Task: Create a due date automation trigger when advanced on, on the monday of the week a card is due add content with a description not starting with resume at 11:00 AM.
Action: Mouse moved to (1032, 481)
Screenshot: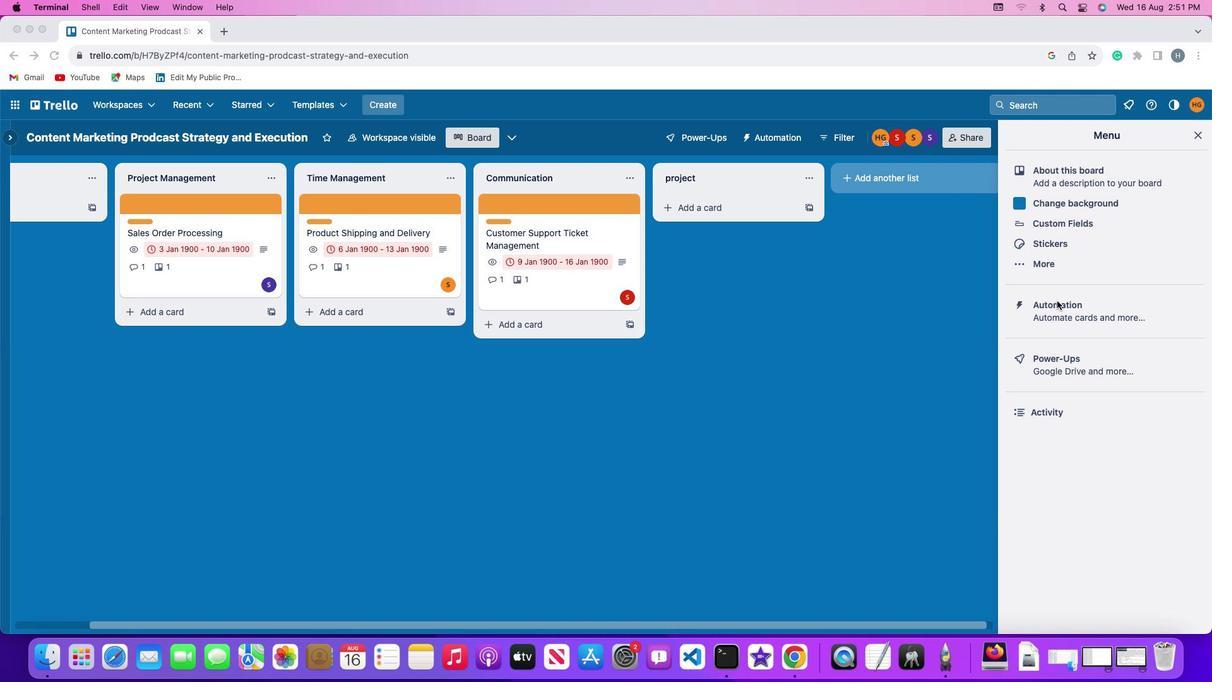 
Action: Mouse pressed left at (1032, 481)
Screenshot: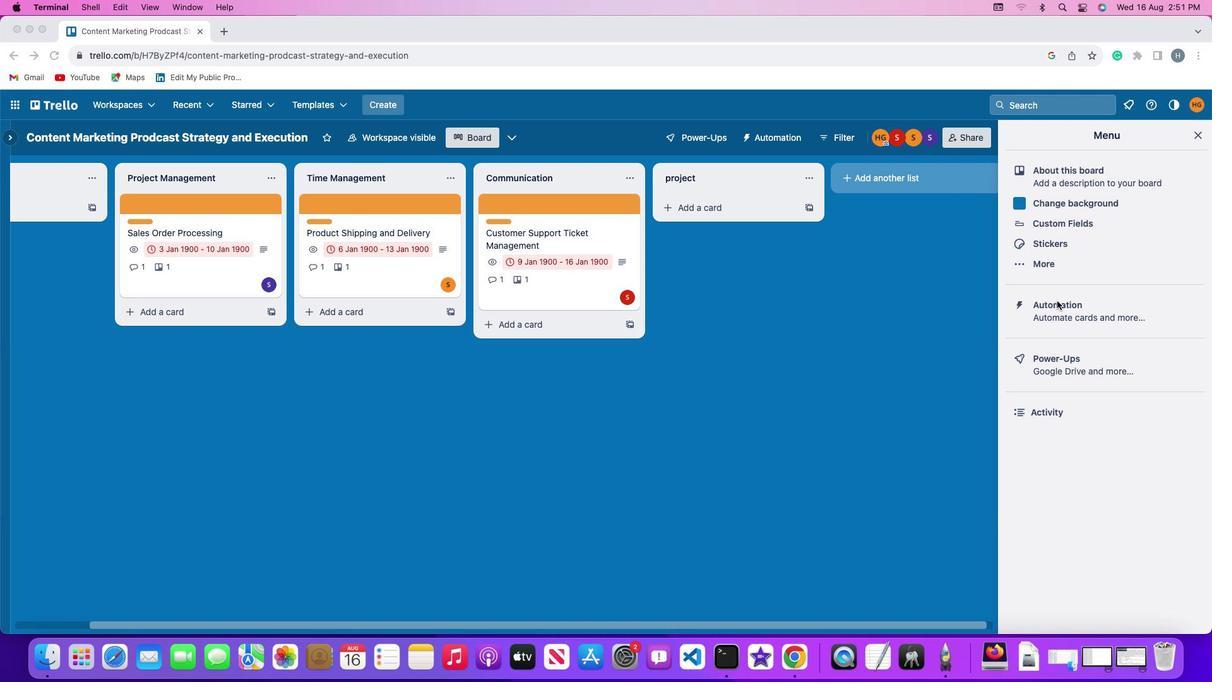 
Action: Mouse pressed left at (1032, 481)
Screenshot: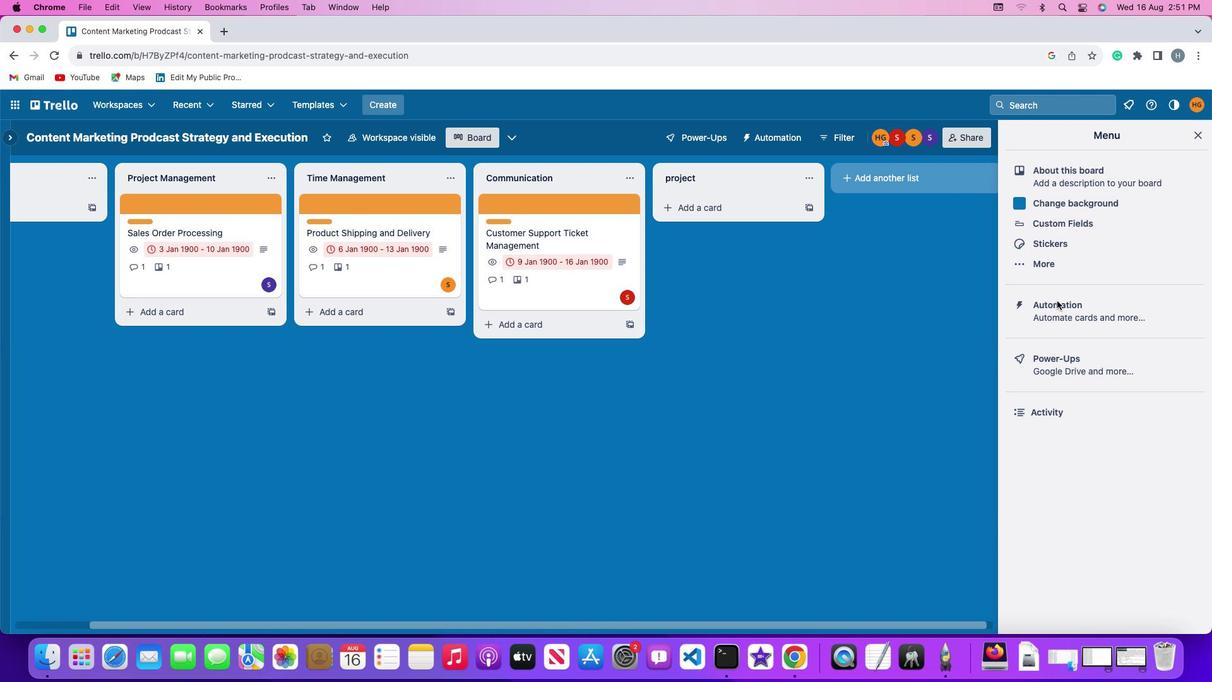 
Action: Mouse moved to (115, 480)
Screenshot: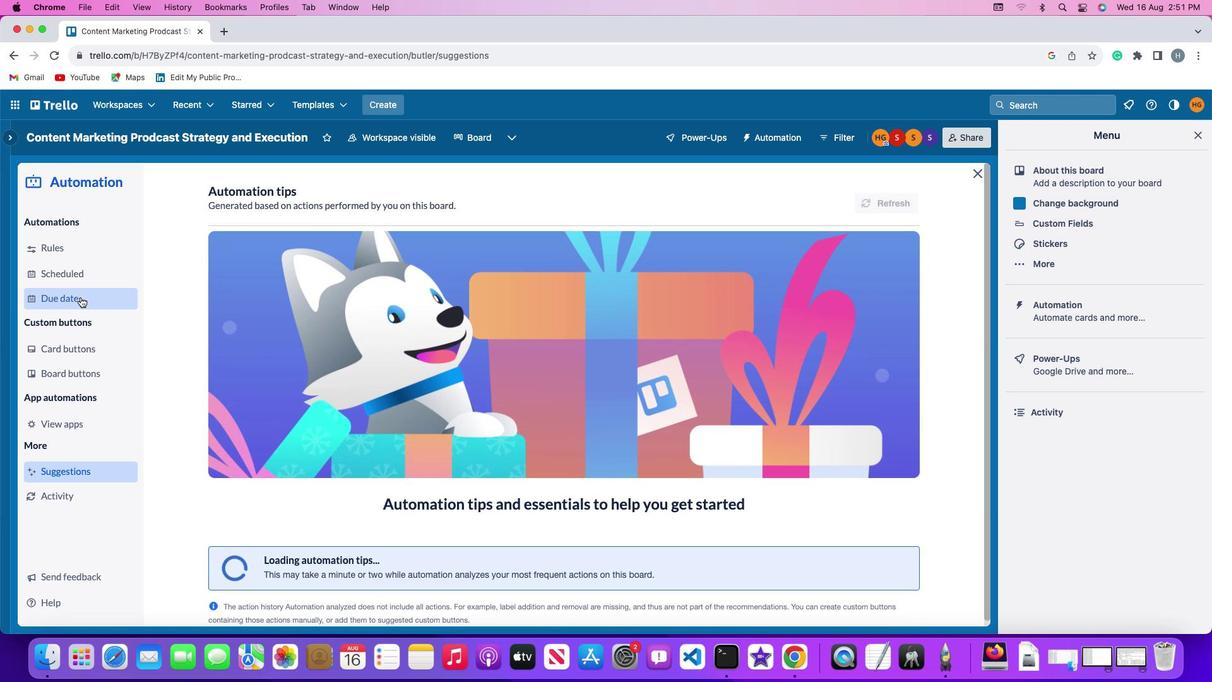 
Action: Mouse pressed left at (115, 480)
Screenshot: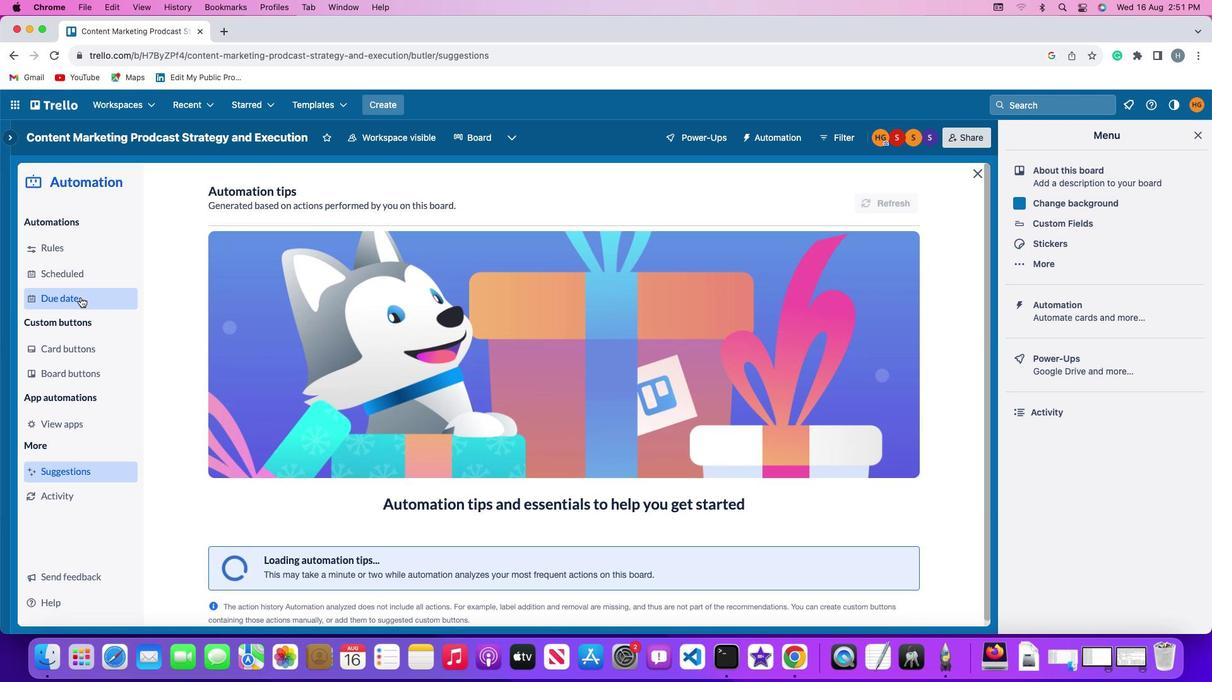 
Action: Mouse moved to (832, 442)
Screenshot: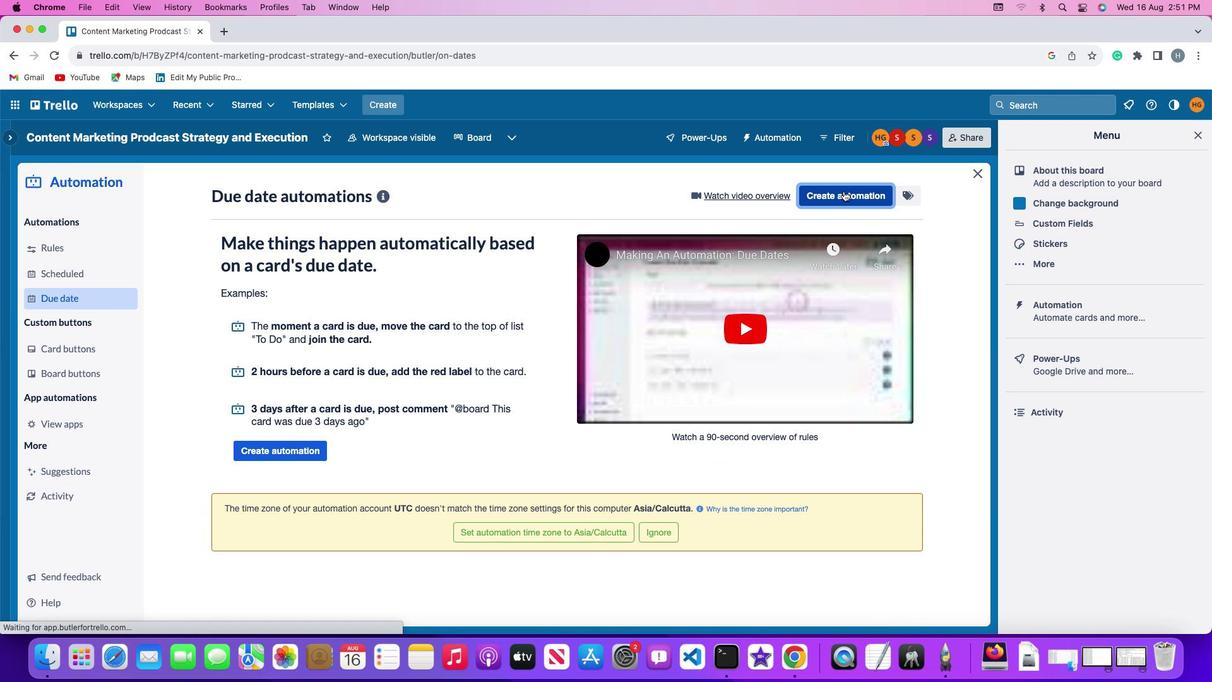
Action: Mouse pressed left at (832, 442)
Screenshot: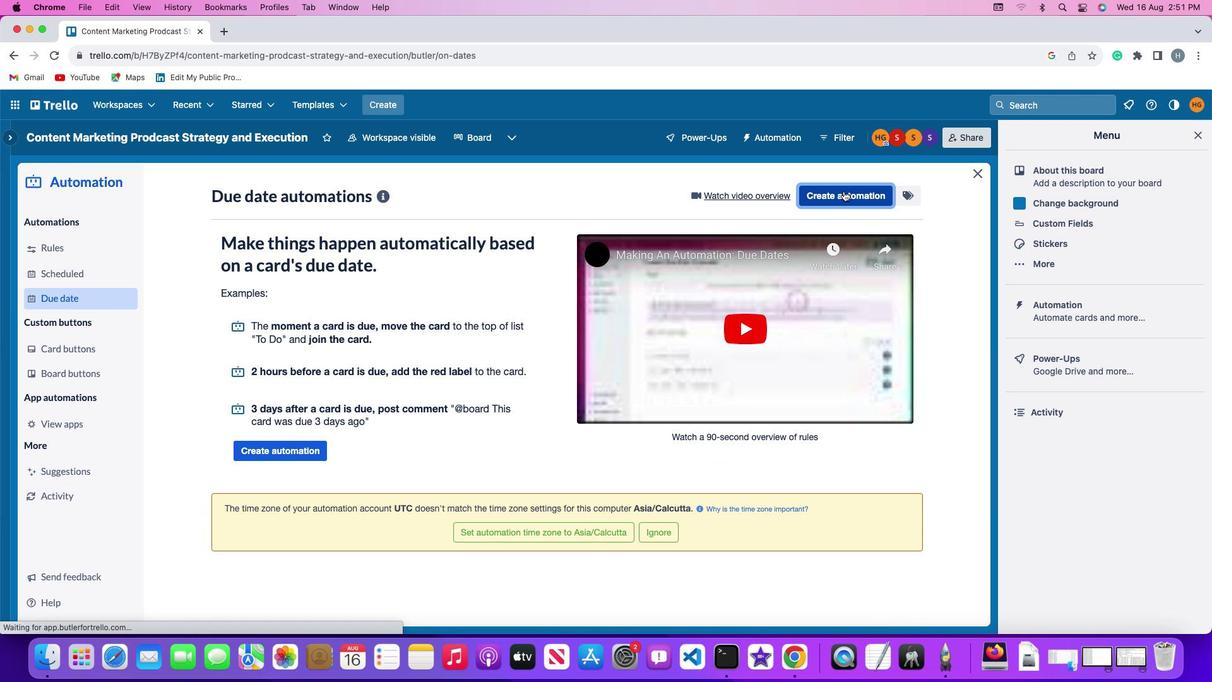 
Action: Mouse moved to (259, 486)
Screenshot: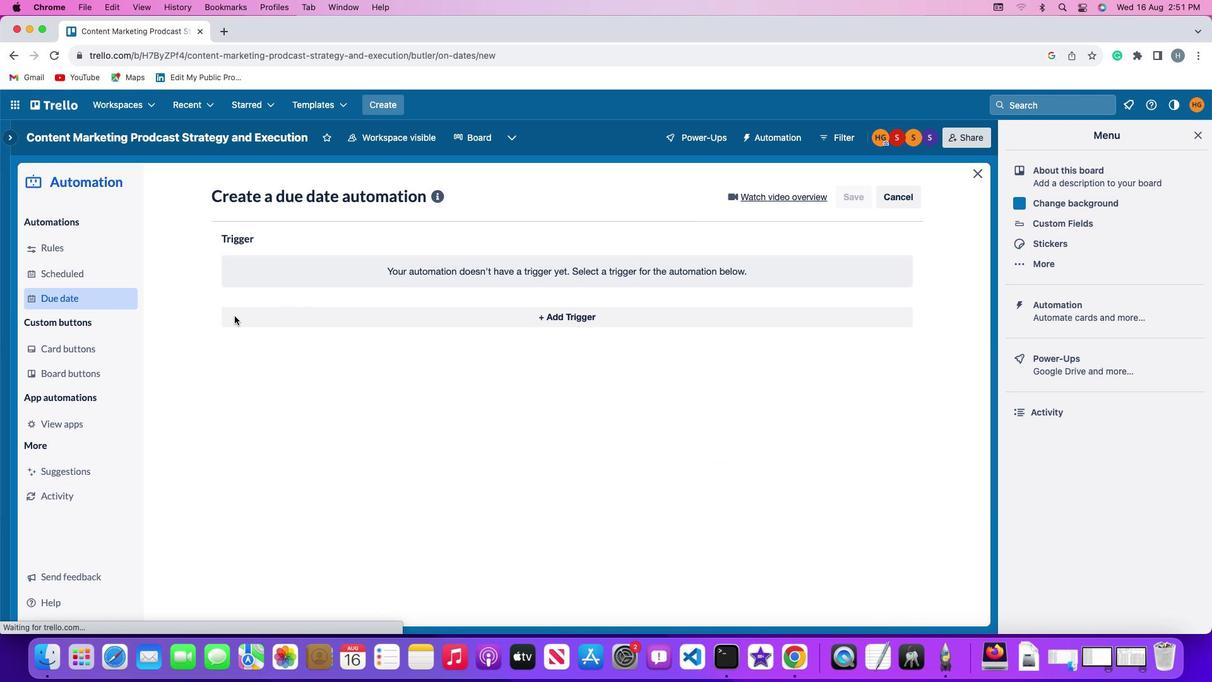 
Action: Mouse pressed left at (259, 486)
Screenshot: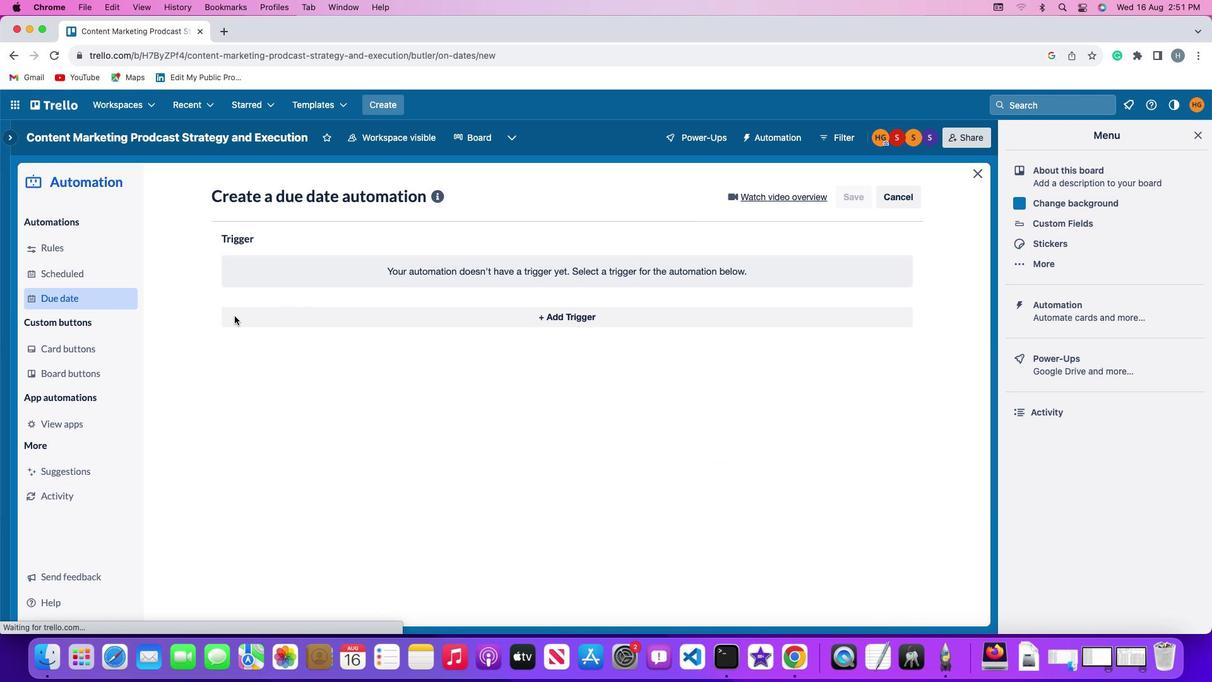 
Action: Mouse moved to (310, 573)
Screenshot: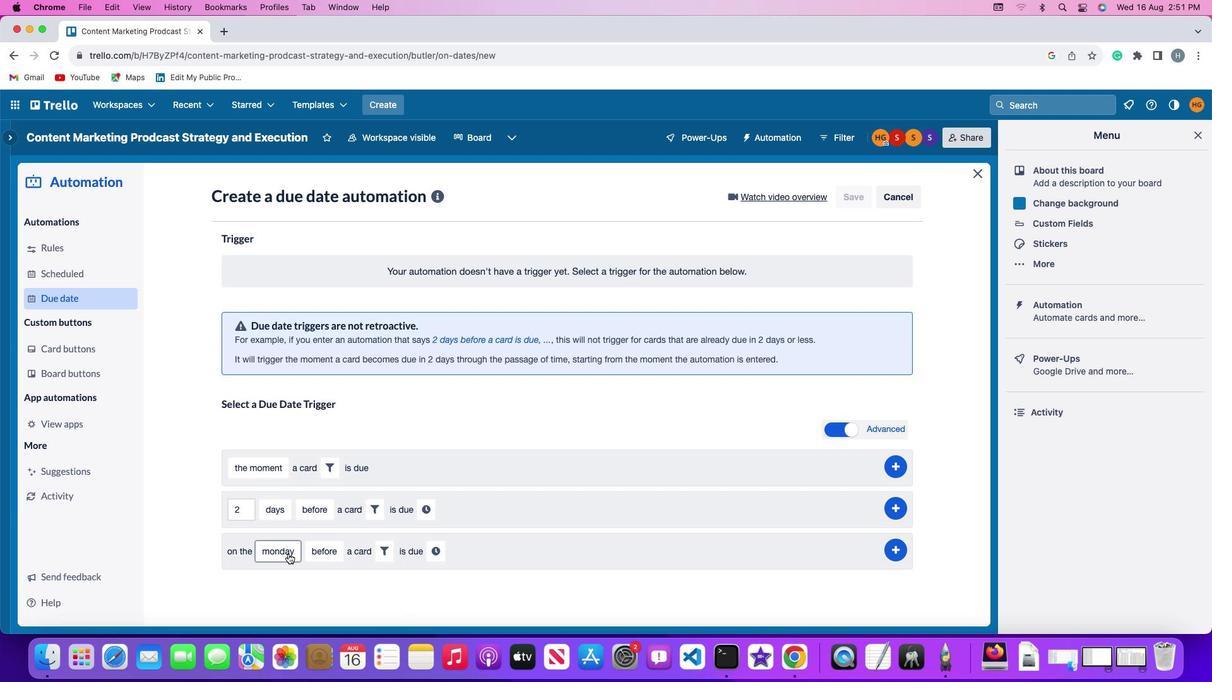 
Action: Mouse pressed left at (310, 573)
Screenshot: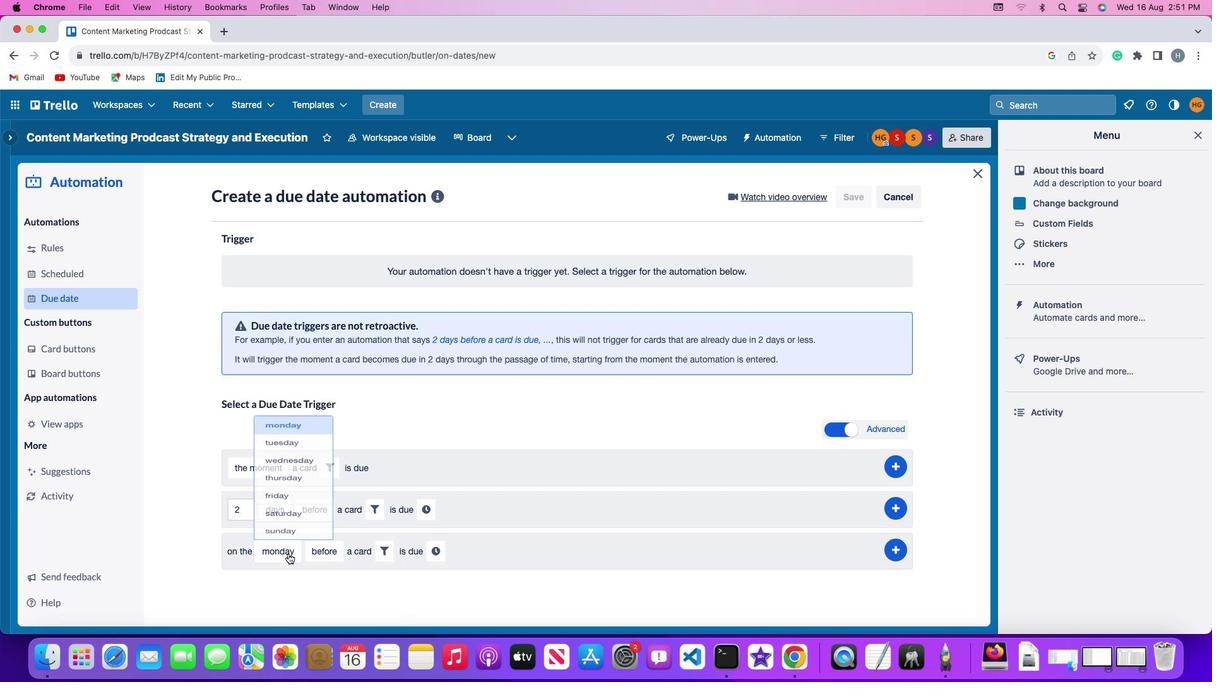 
Action: Mouse moved to (322, 509)
Screenshot: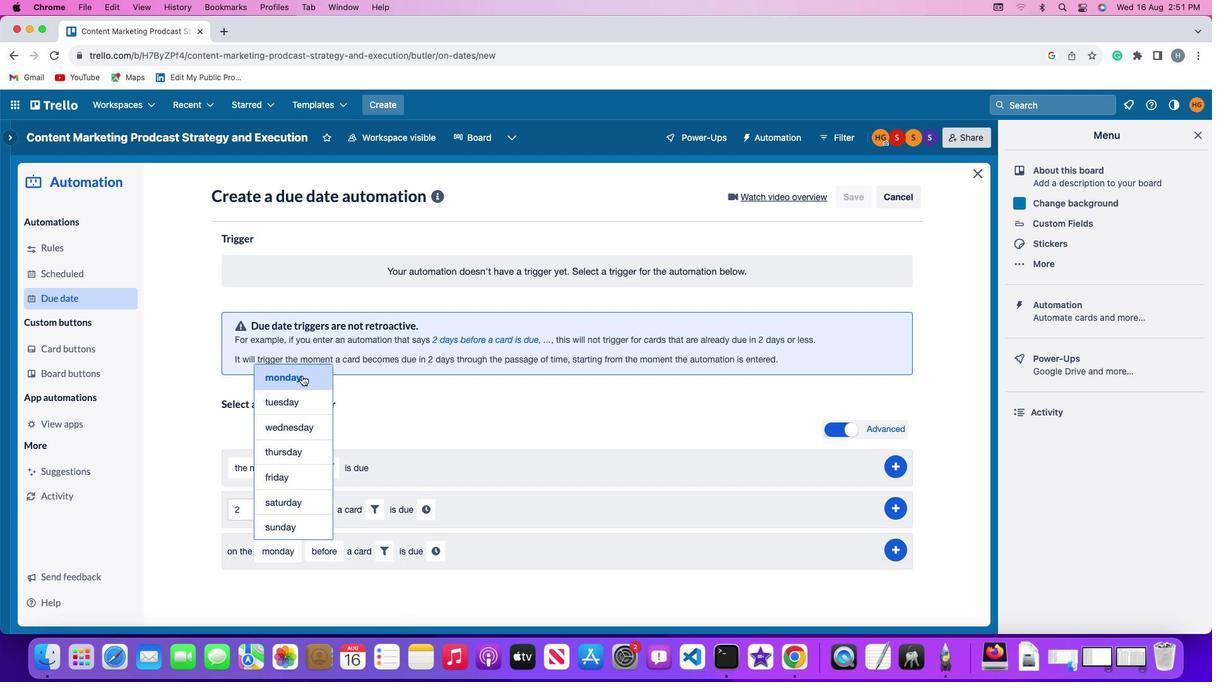 
Action: Mouse pressed left at (322, 509)
Screenshot: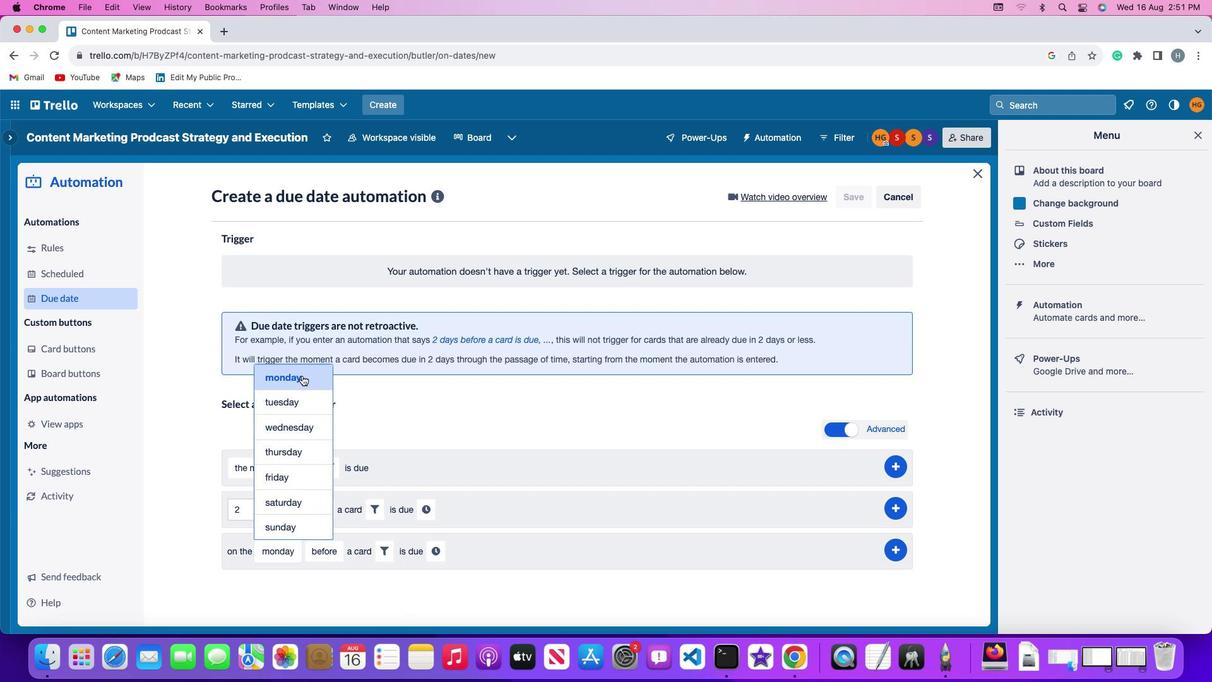 
Action: Mouse moved to (342, 572)
Screenshot: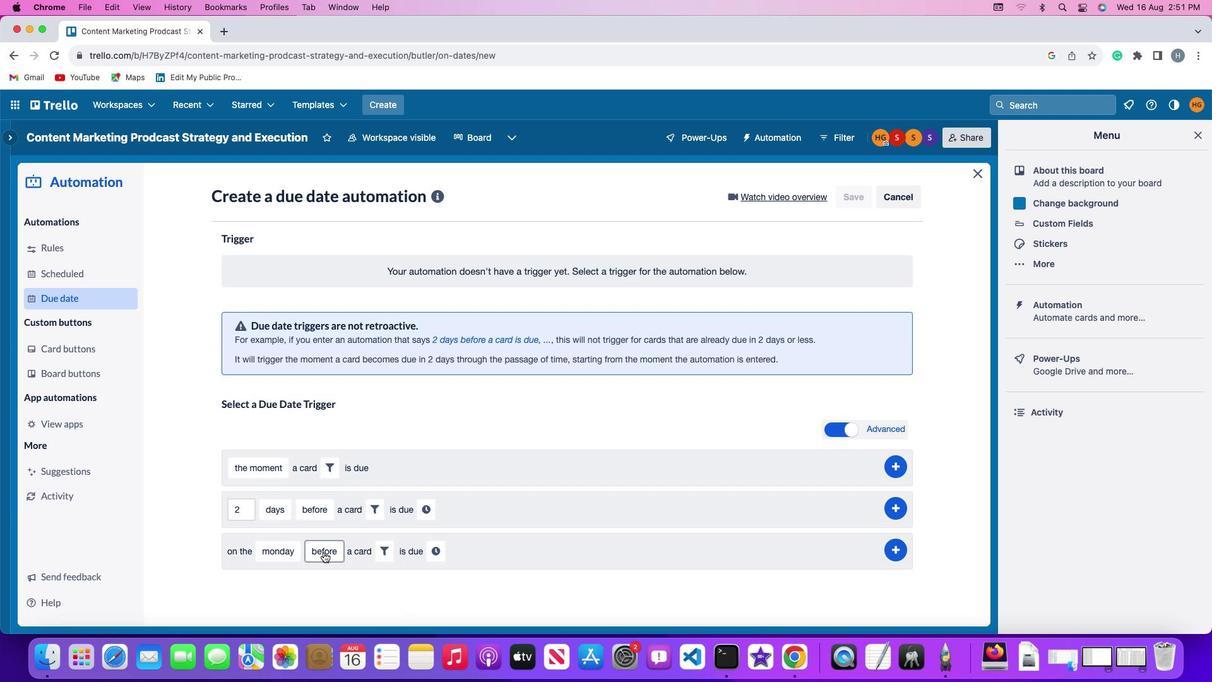 
Action: Mouse pressed left at (342, 572)
Screenshot: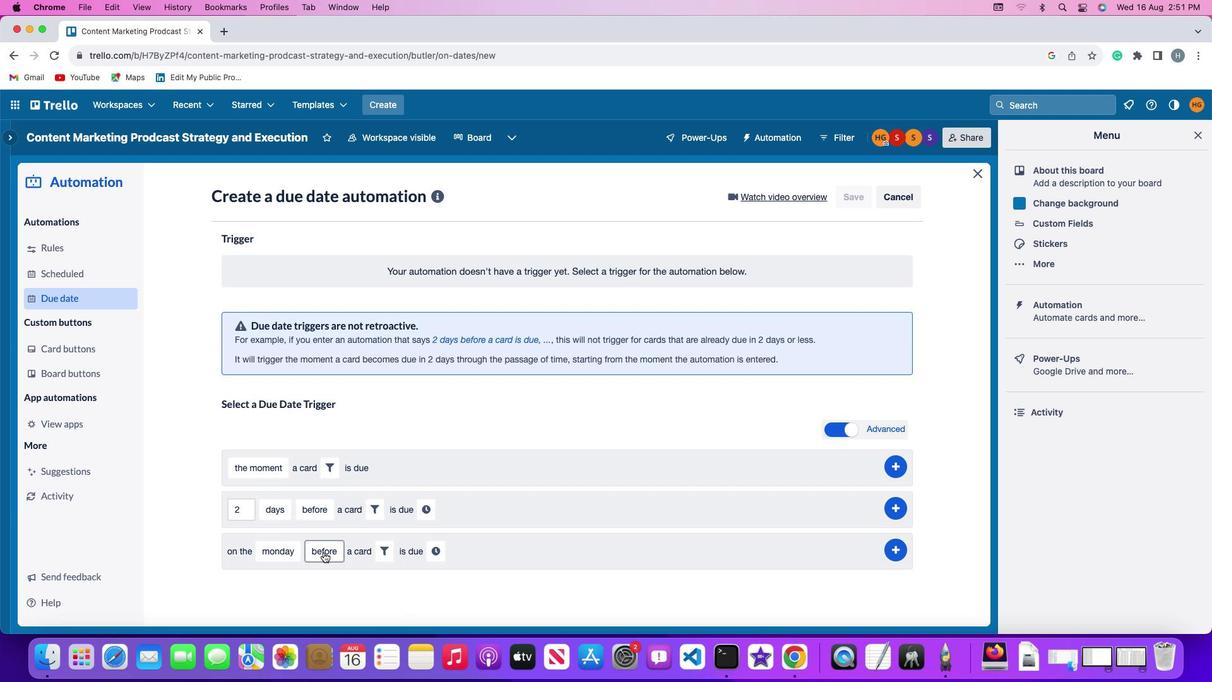 
Action: Mouse moved to (359, 552)
Screenshot: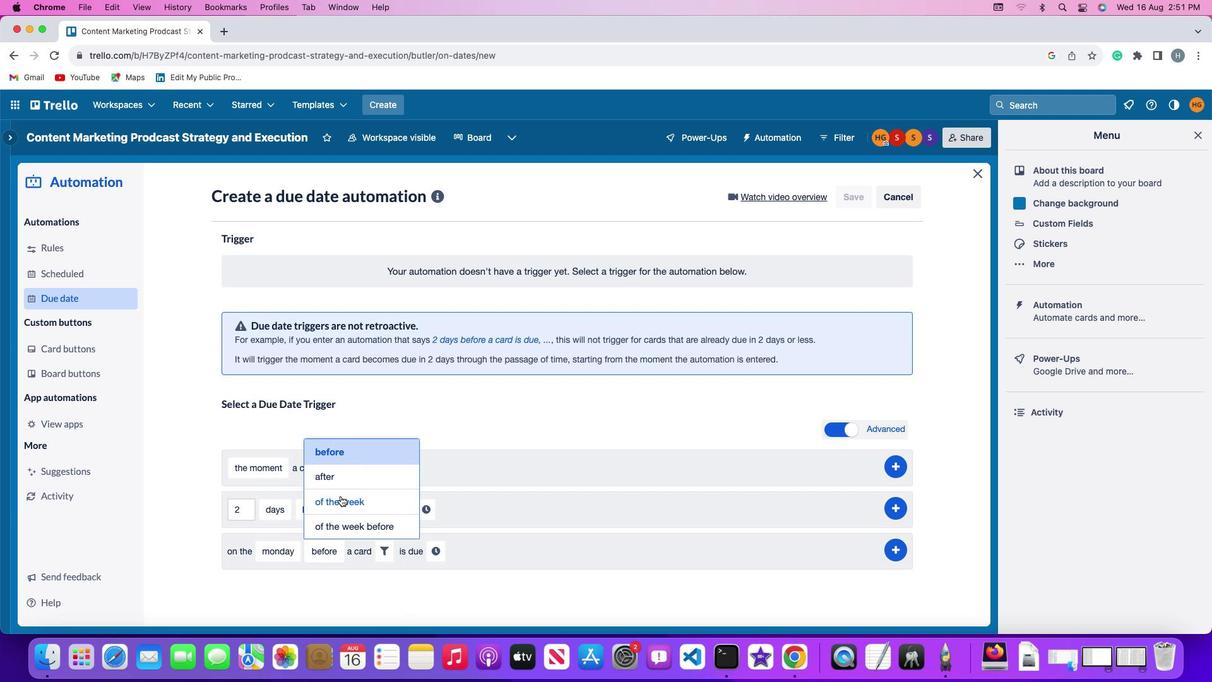 
Action: Mouse pressed left at (359, 552)
Screenshot: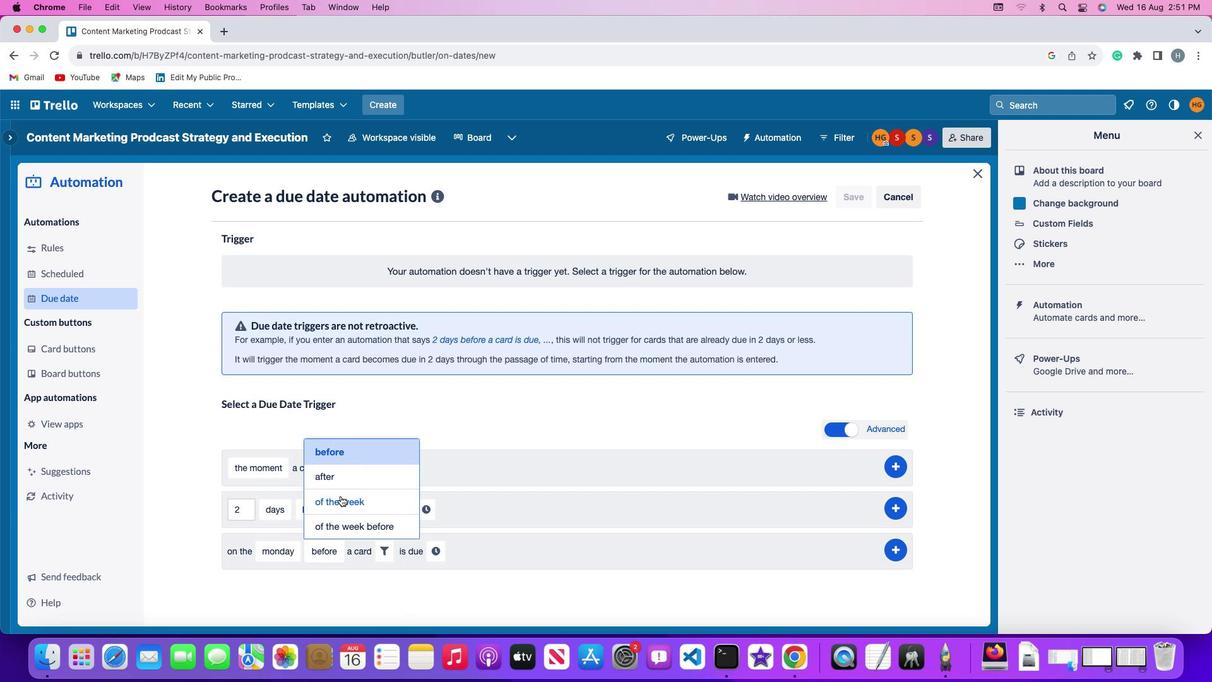 
Action: Mouse moved to (418, 571)
Screenshot: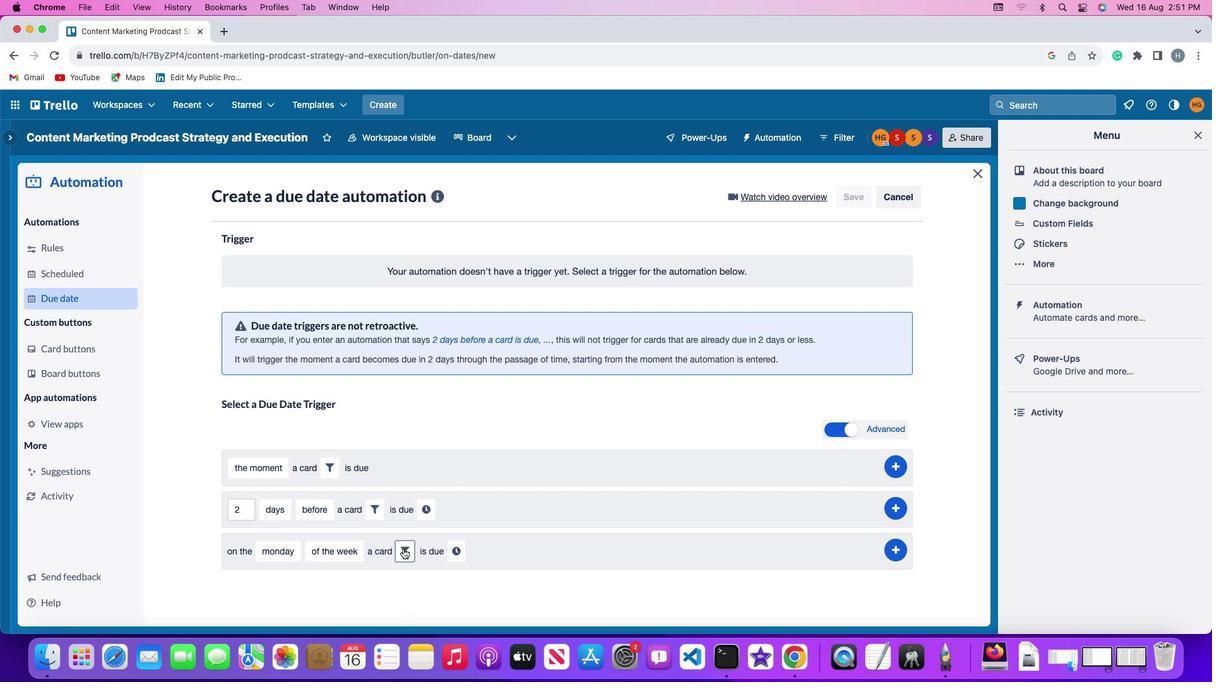 
Action: Mouse pressed left at (418, 571)
Screenshot: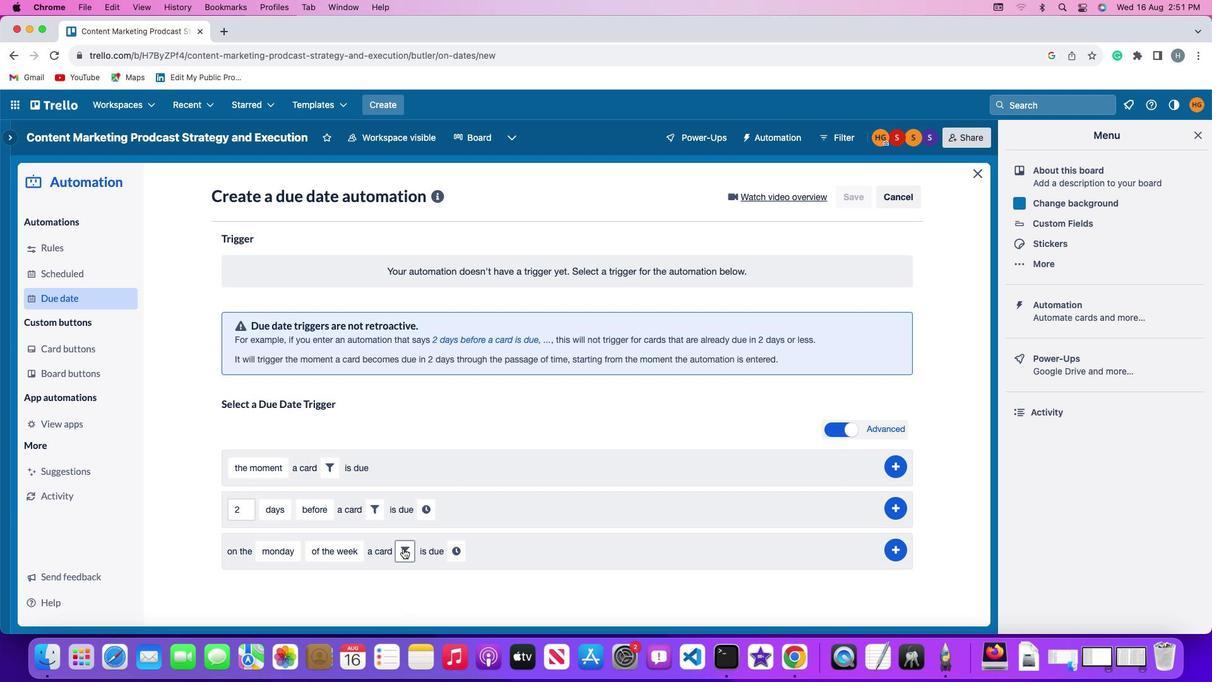 
Action: Mouse moved to (574, 584)
Screenshot: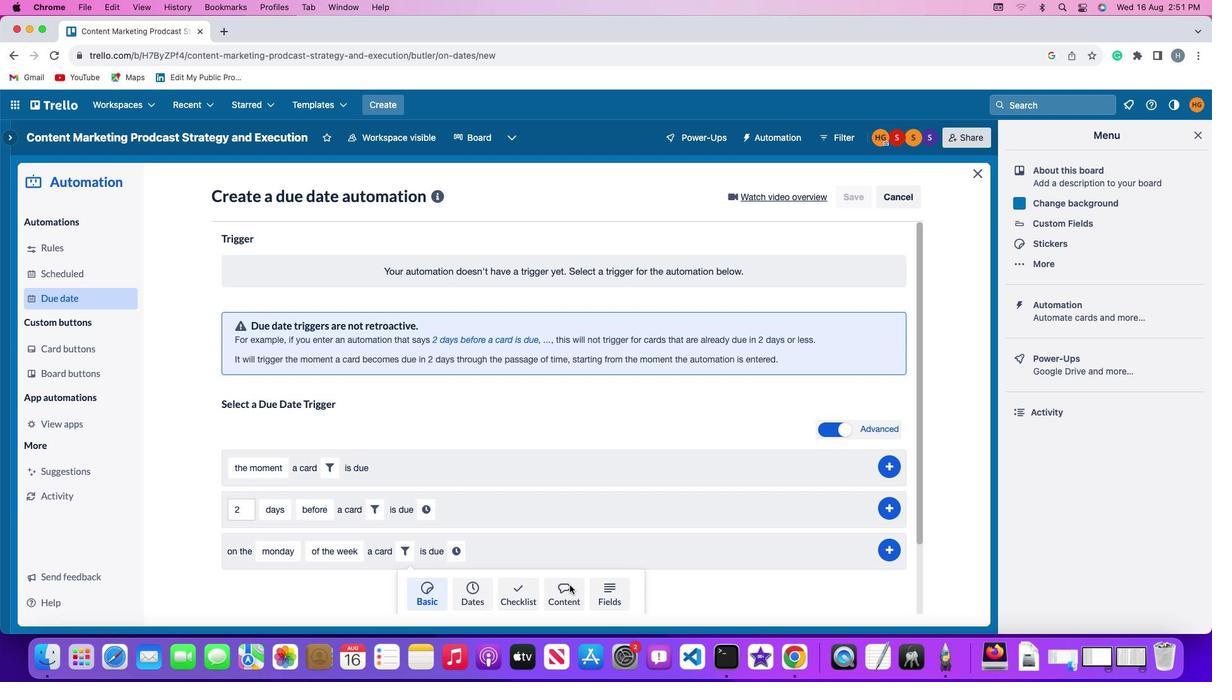 
Action: Mouse pressed left at (574, 584)
Screenshot: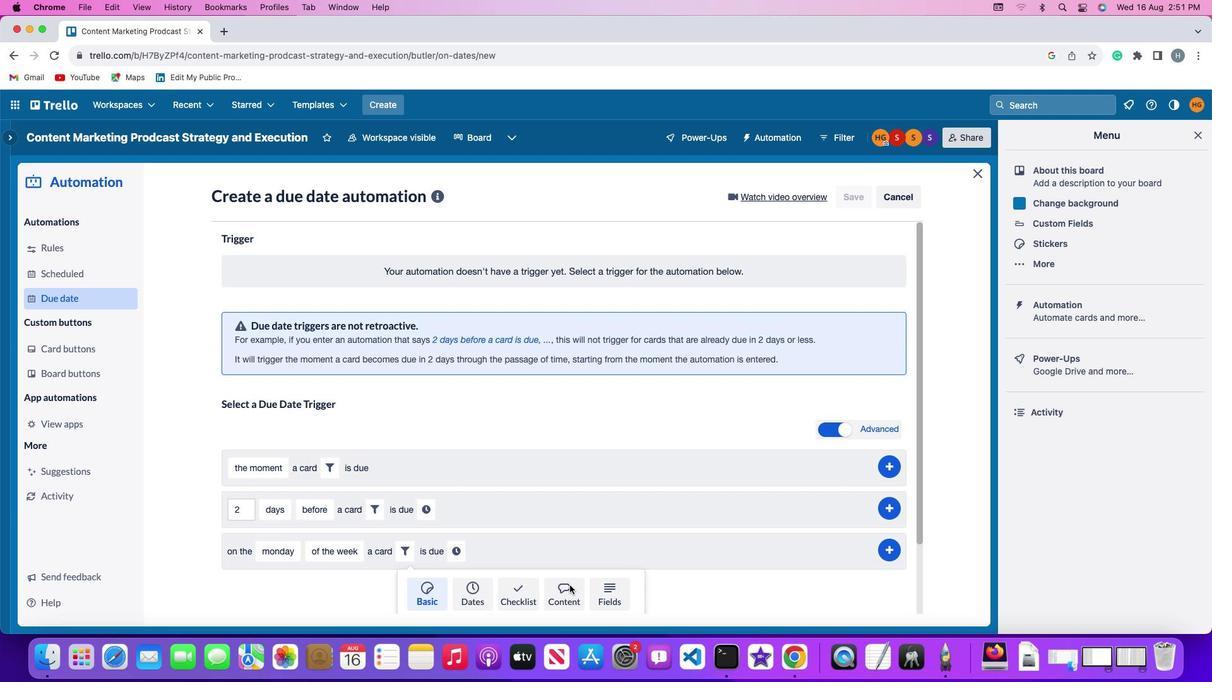 
Action: Mouse moved to (360, 589)
Screenshot: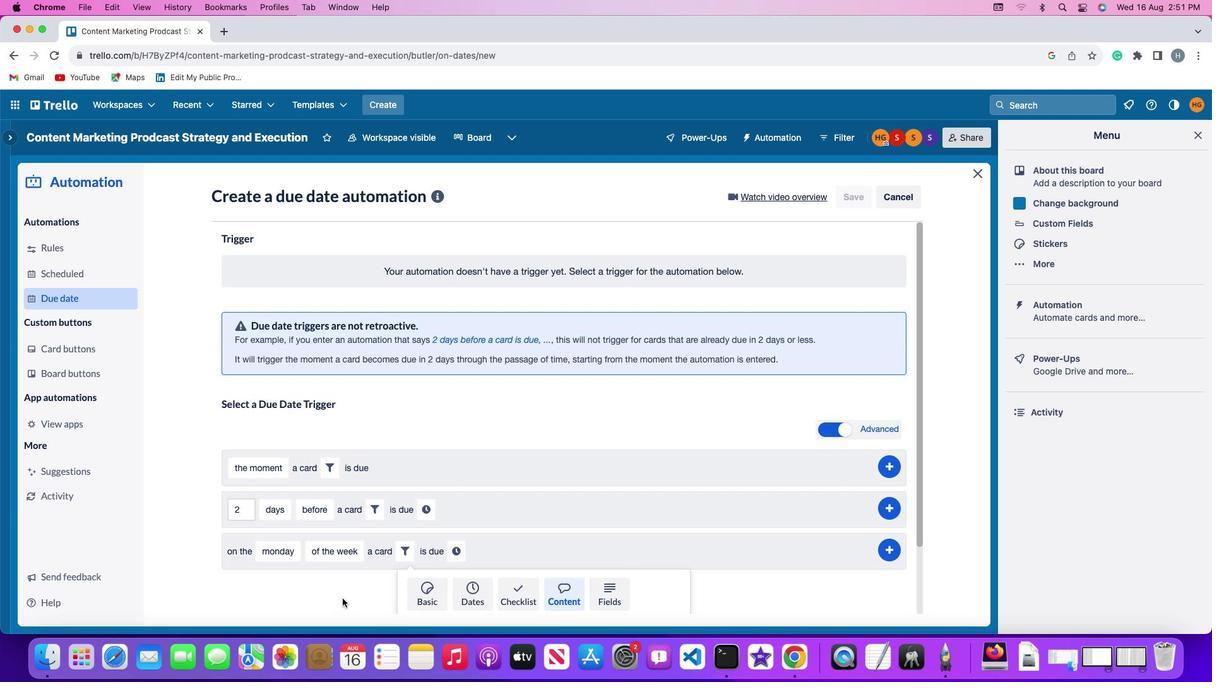 
Action: Mouse scrolled (360, 589) with delta (39, 372)
Screenshot: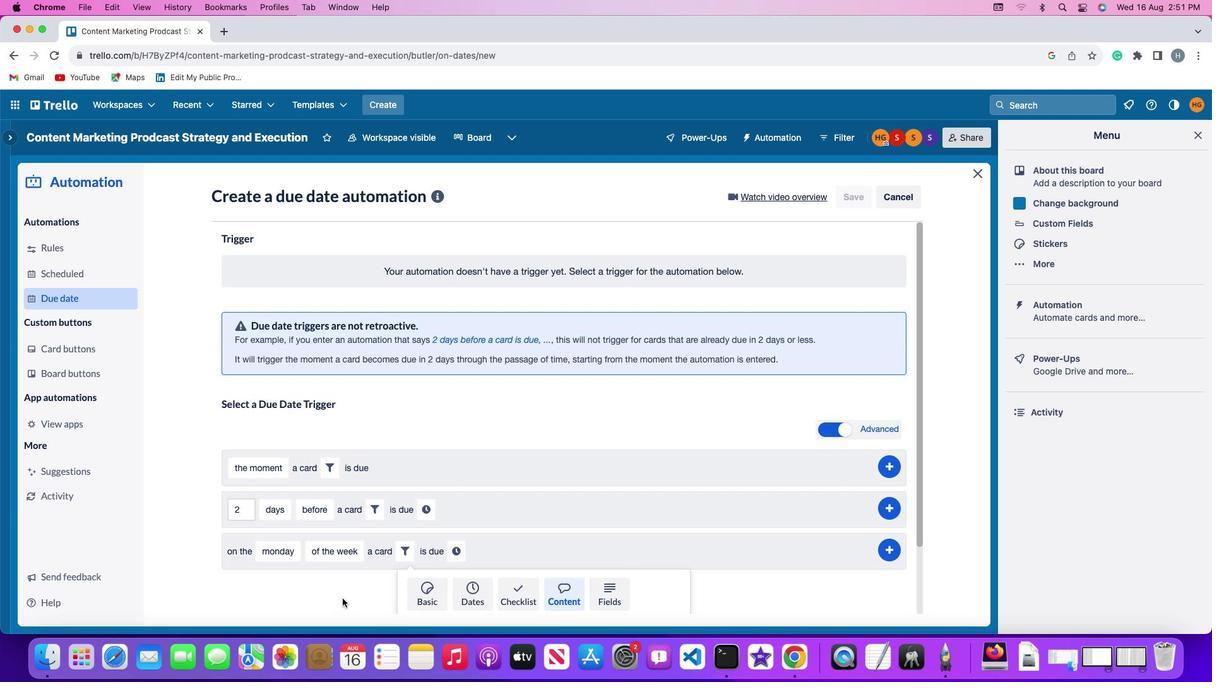 
Action: Mouse scrolled (360, 589) with delta (39, 372)
Screenshot: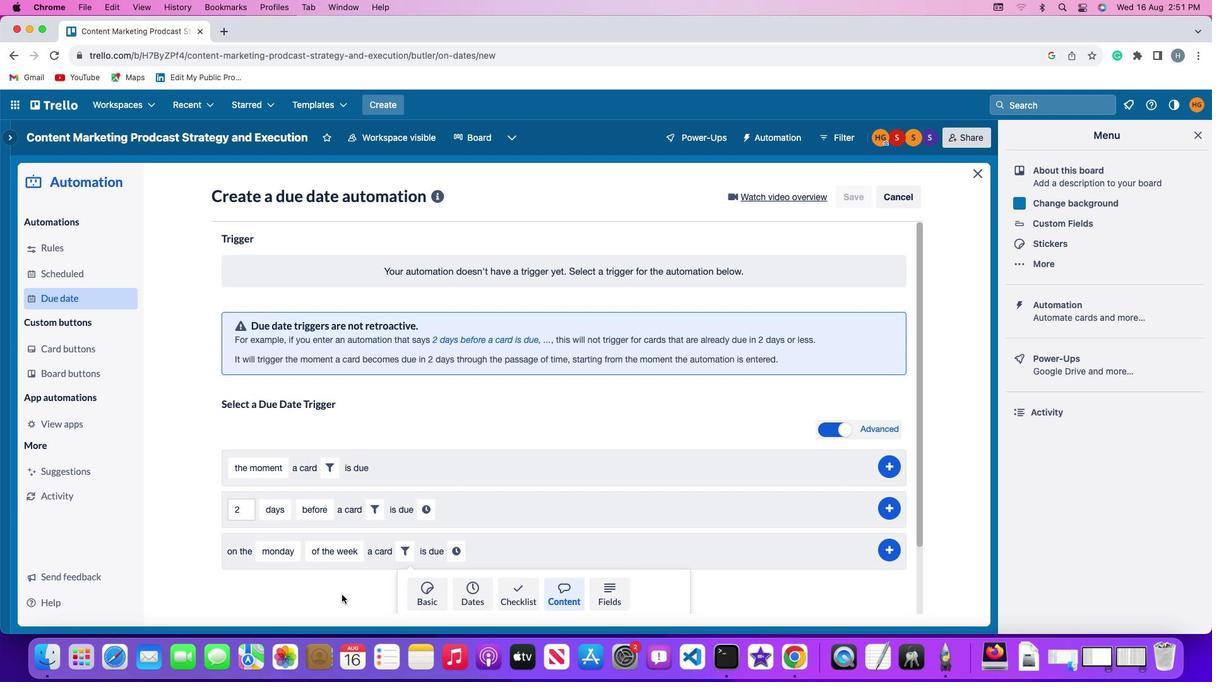 
Action: Mouse moved to (360, 589)
Screenshot: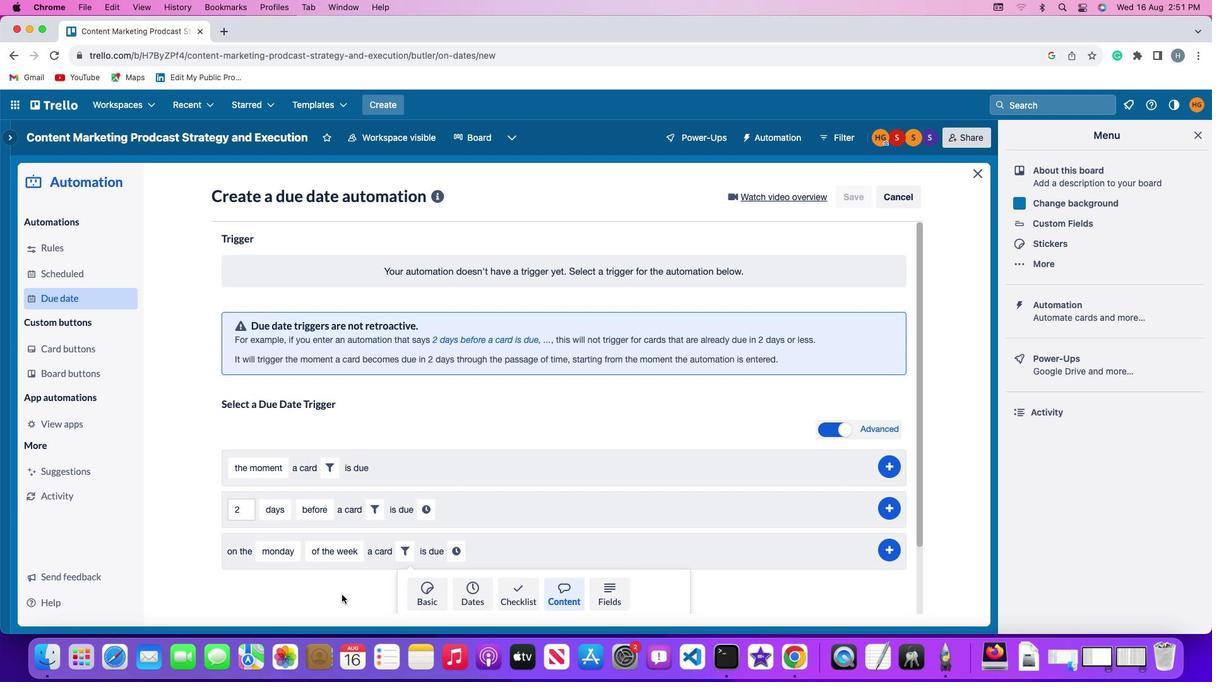 
Action: Mouse scrolled (360, 589) with delta (39, 372)
Screenshot: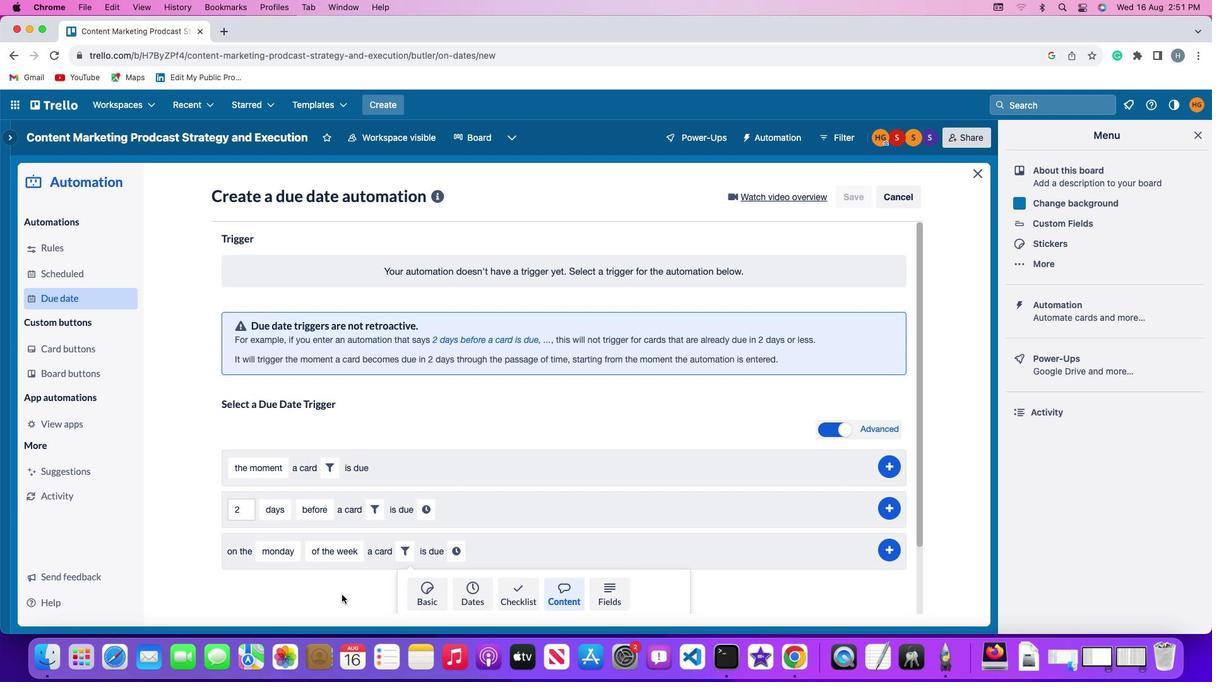 
Action: Mouse moved to (360, 587)
Screenshot: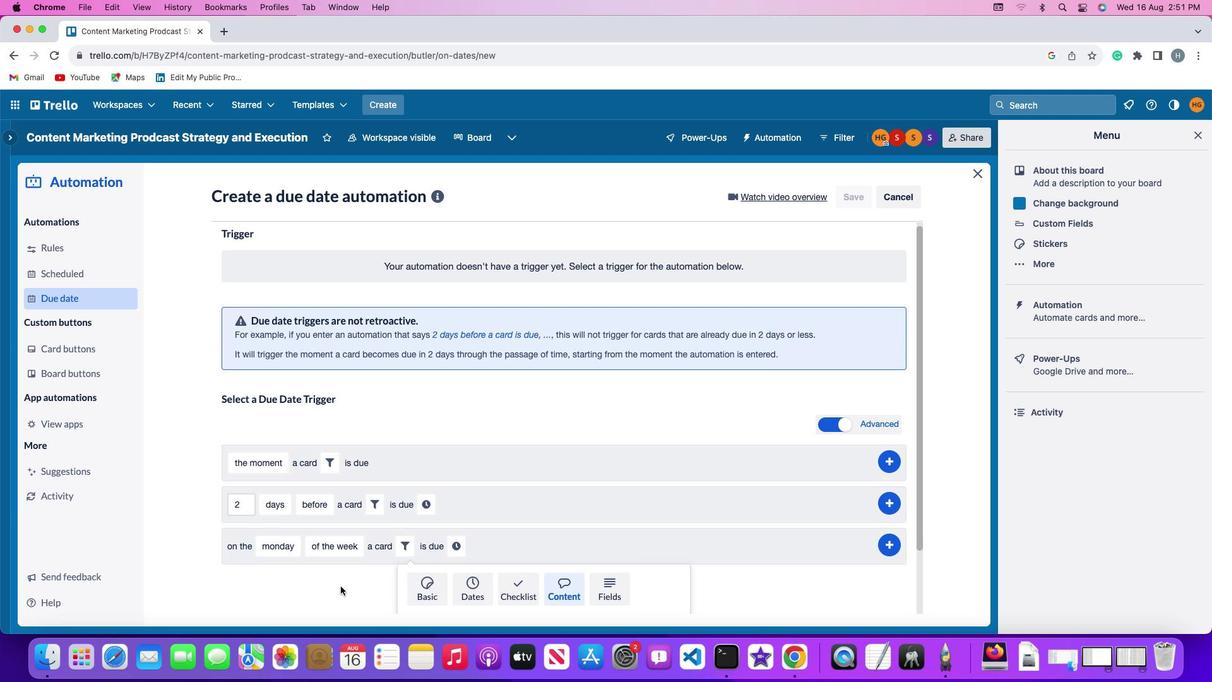 
Action: Mouse scrolled (360, 587) with delta (39, 371)
Screenshot: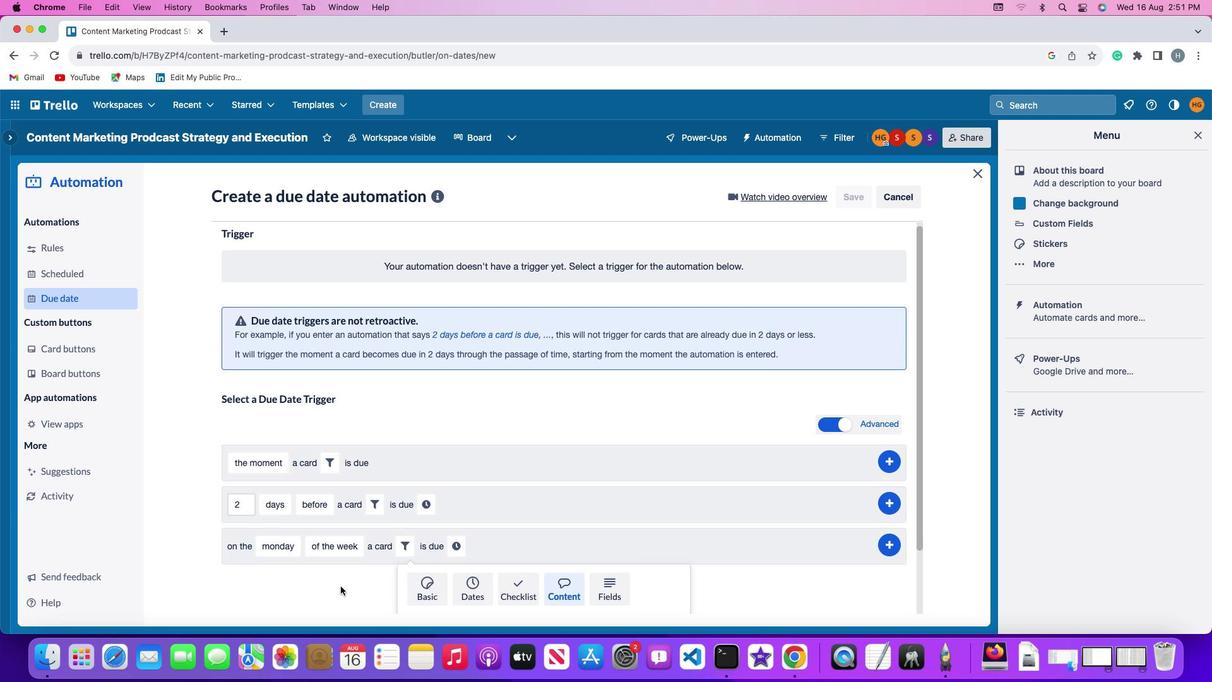 
Action: Mouse moved to (360, 584)
Screenshot: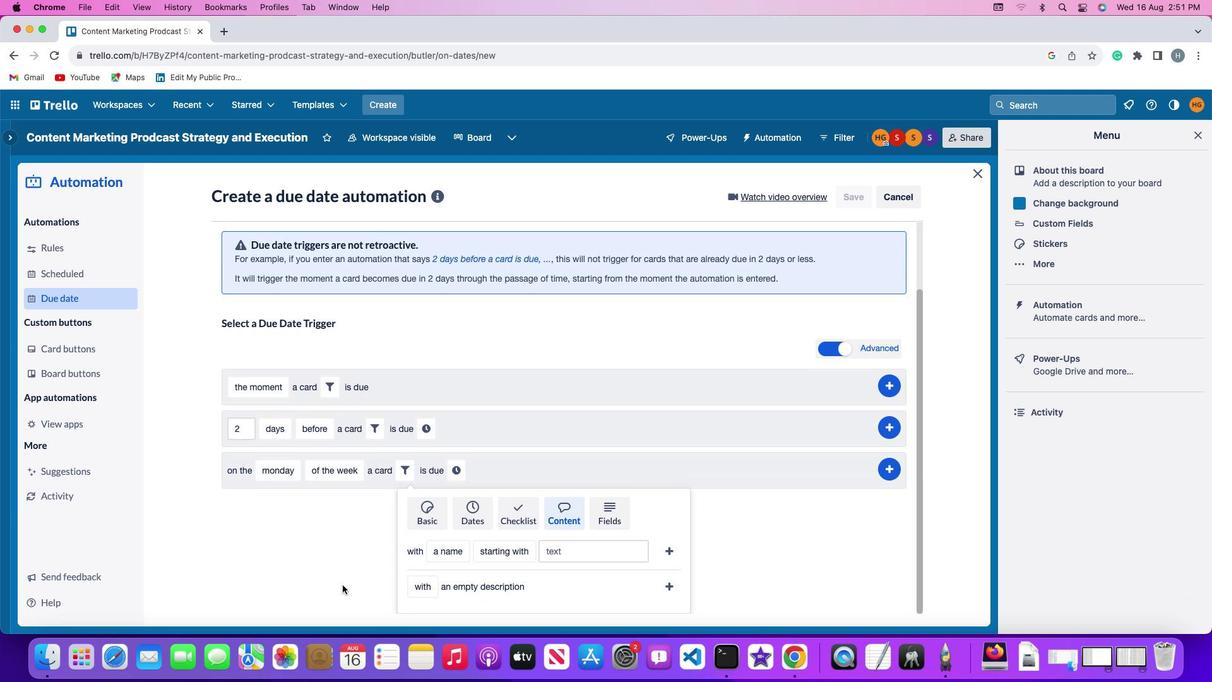 
Action: Mouse scrolled (360, 584) with delta (39, 372)
Screenshot: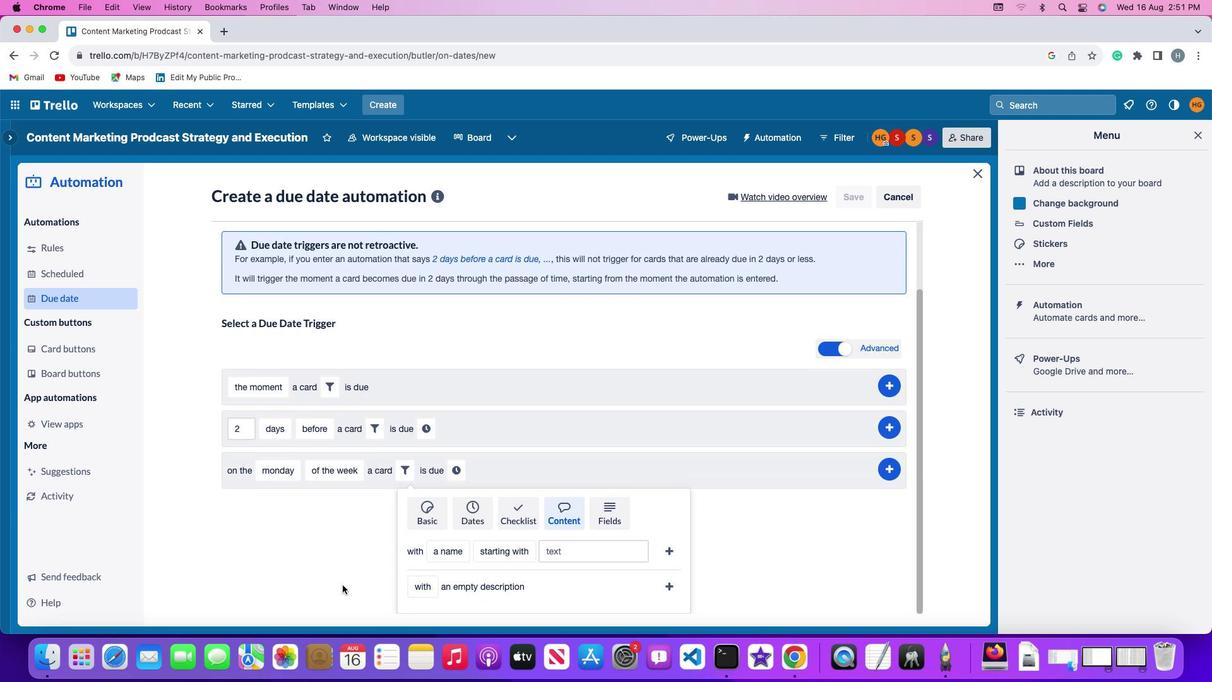 
Action: Mouse scrolled (360, 584) with delta (39, 372)
Screenshot: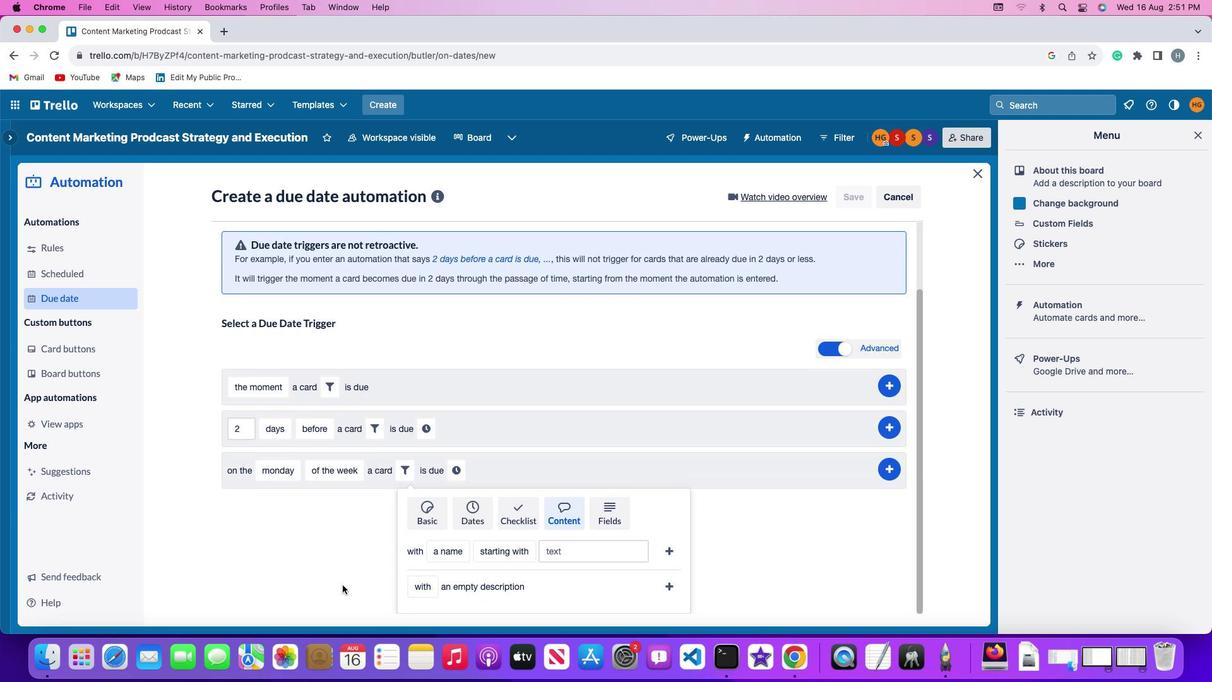 
Action: Mouse moved to (360, 584)
Screenshot: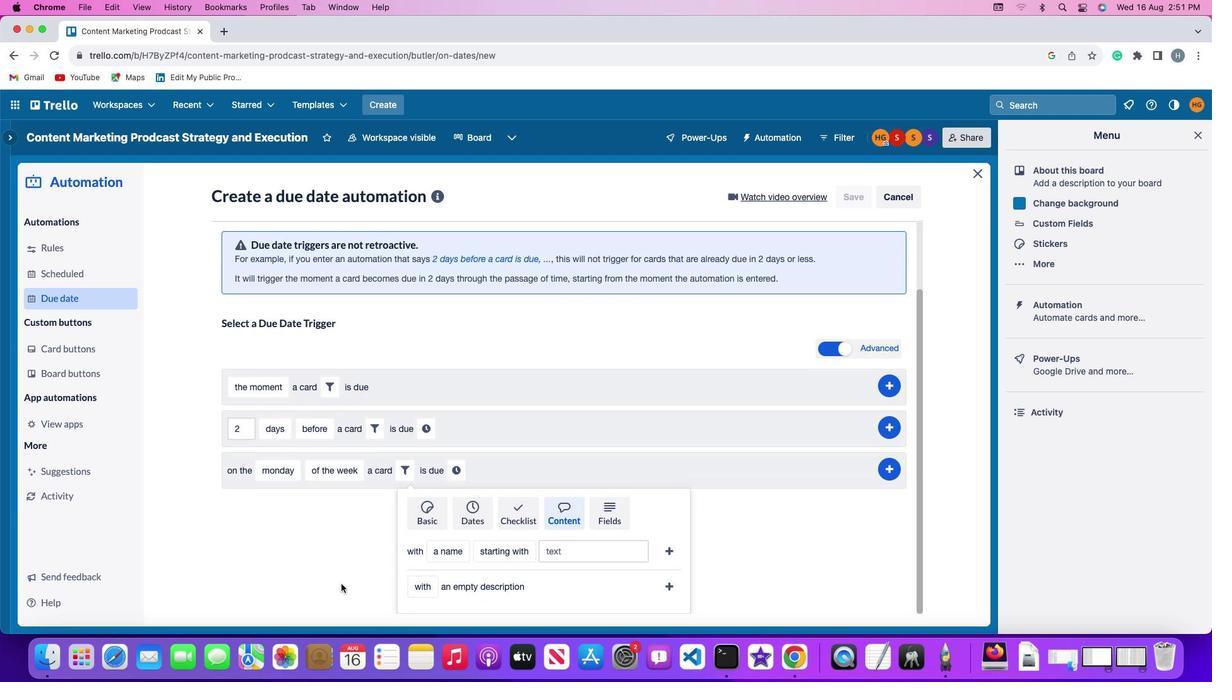 
Action: Mouse scrolled (360, 584) with delta (39, 372)
Screenshot: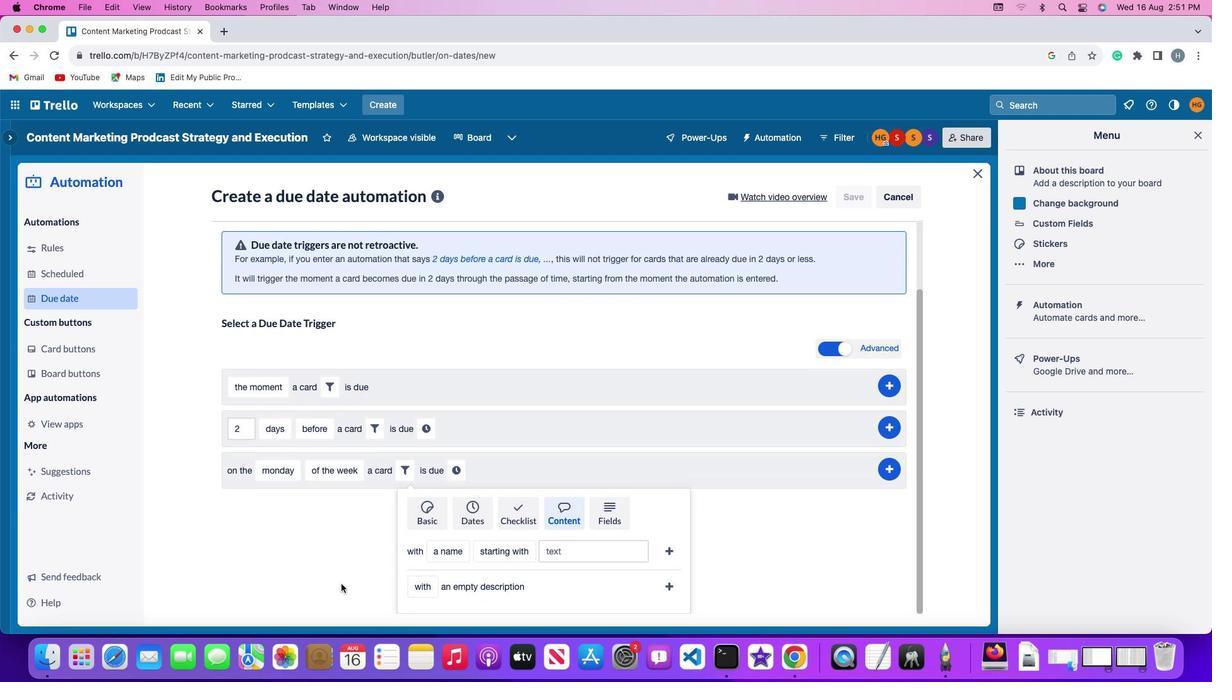 
Action: Mouse moved to (360, 584)
Screenshot: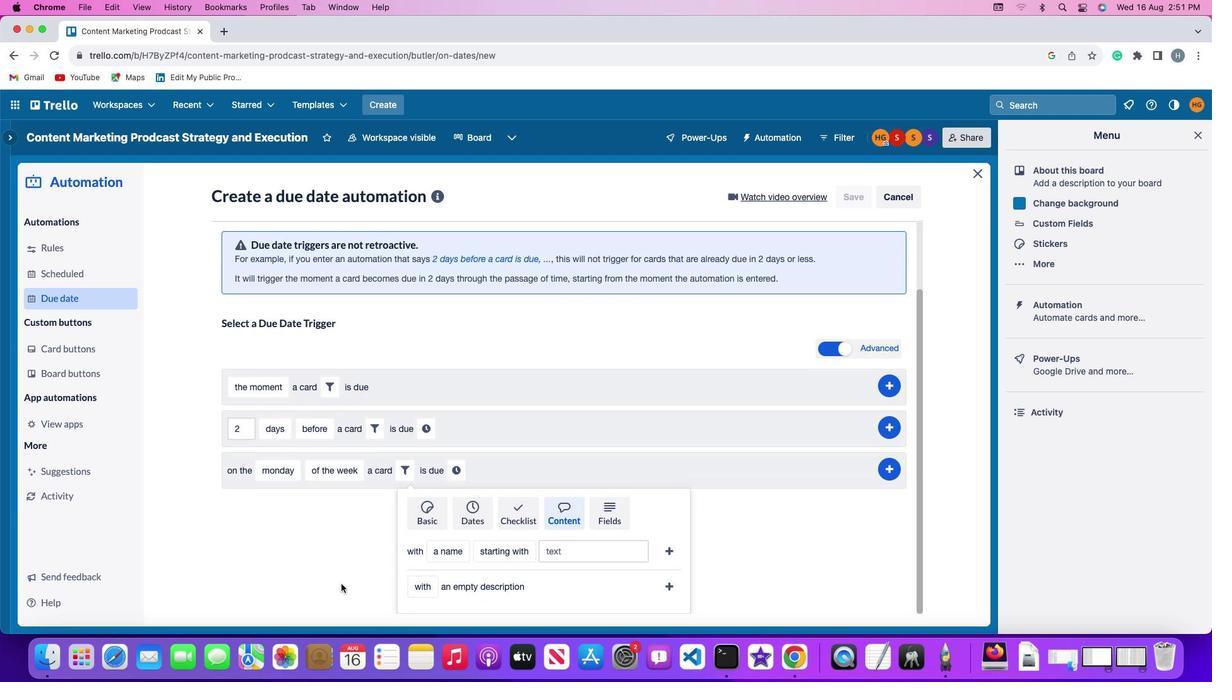 
Action: Mouse scrolled (360, 584) with delta (39, 371)
Screenshot: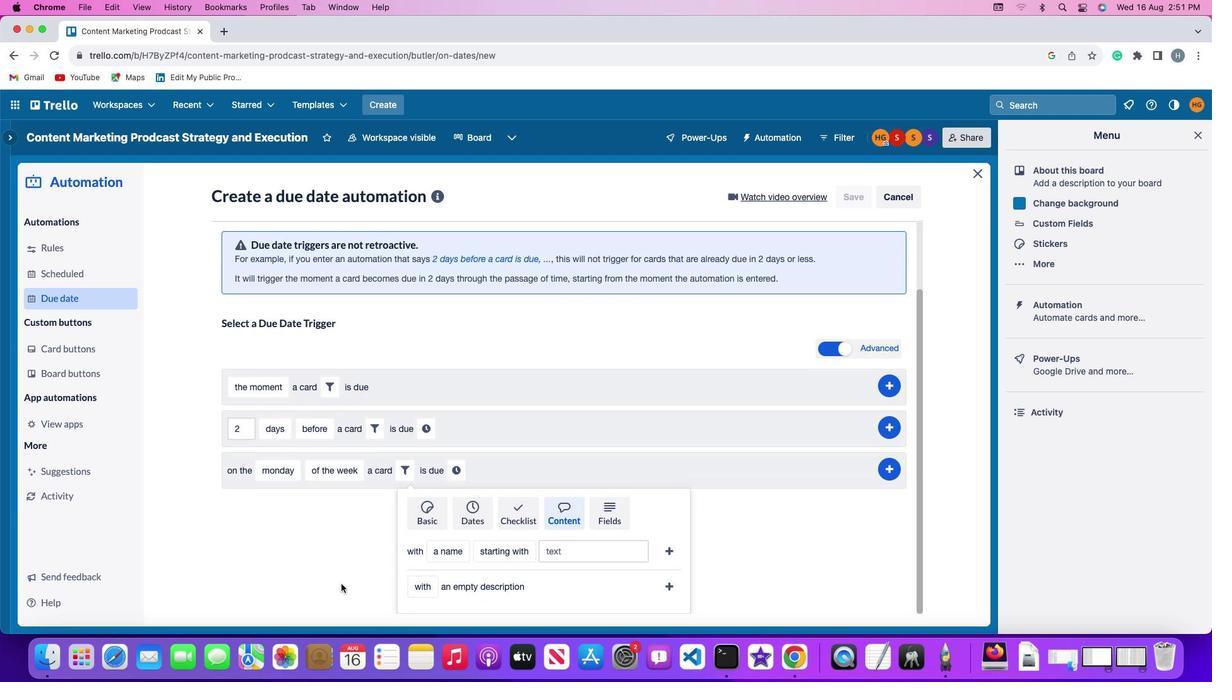 
Action: Mouse moved to (459, 572)
Screenshot: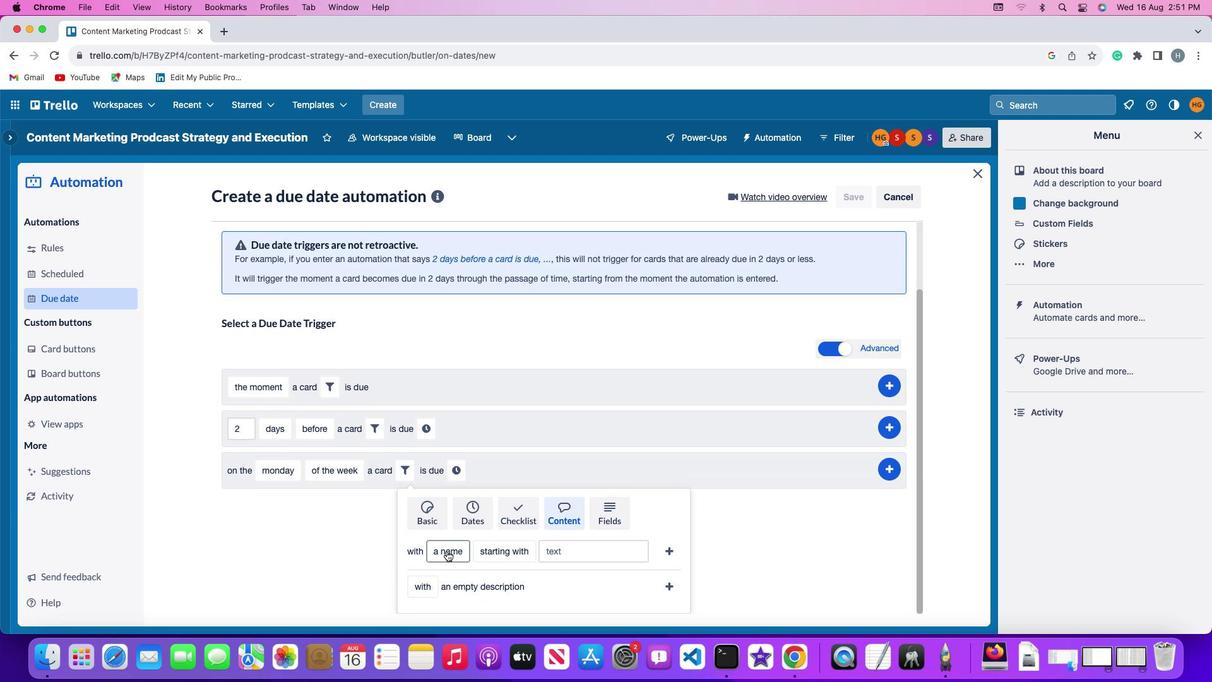 
Action: Mouse pressed left at (459, 572)
Screenshot: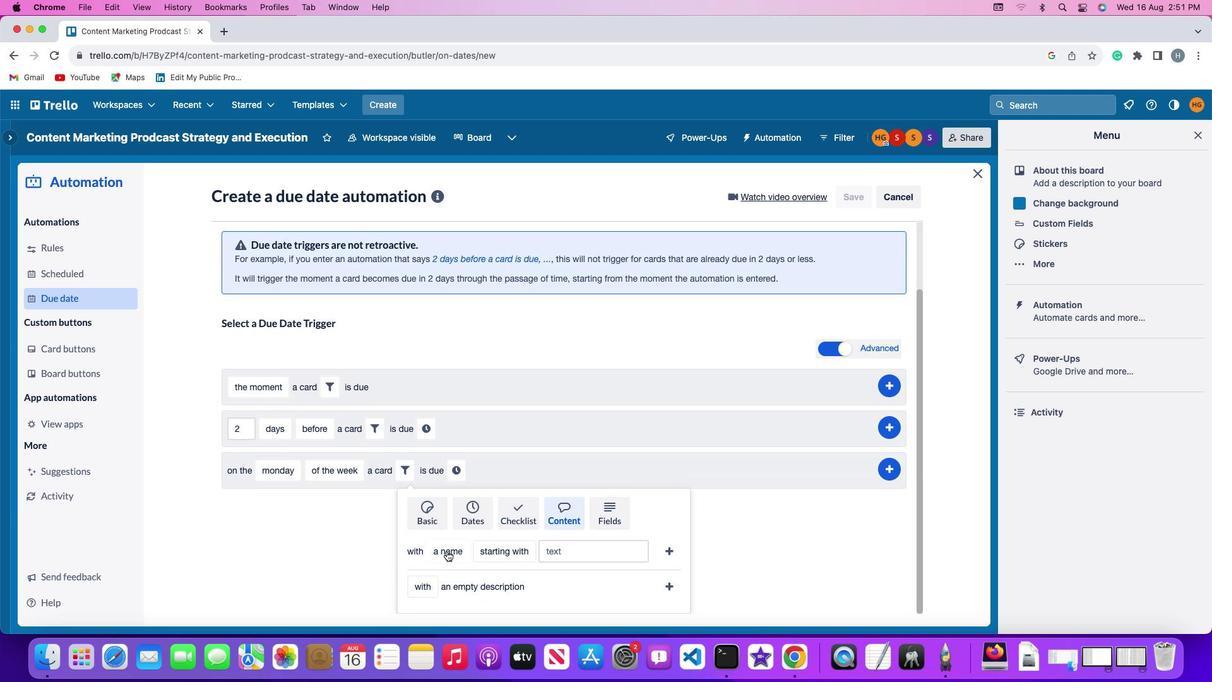 
Action: Mouse moved to (465, 555)
Screenshot: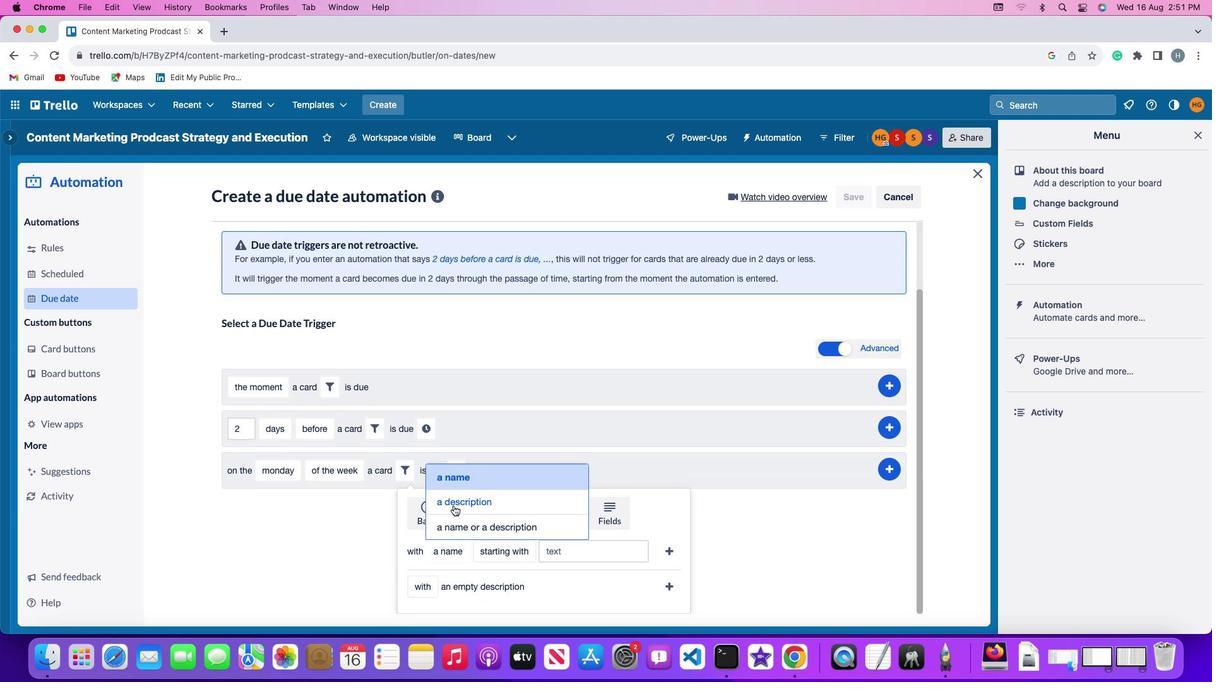 
Action: Mouse pressed left at (465, 555)
Screenshot: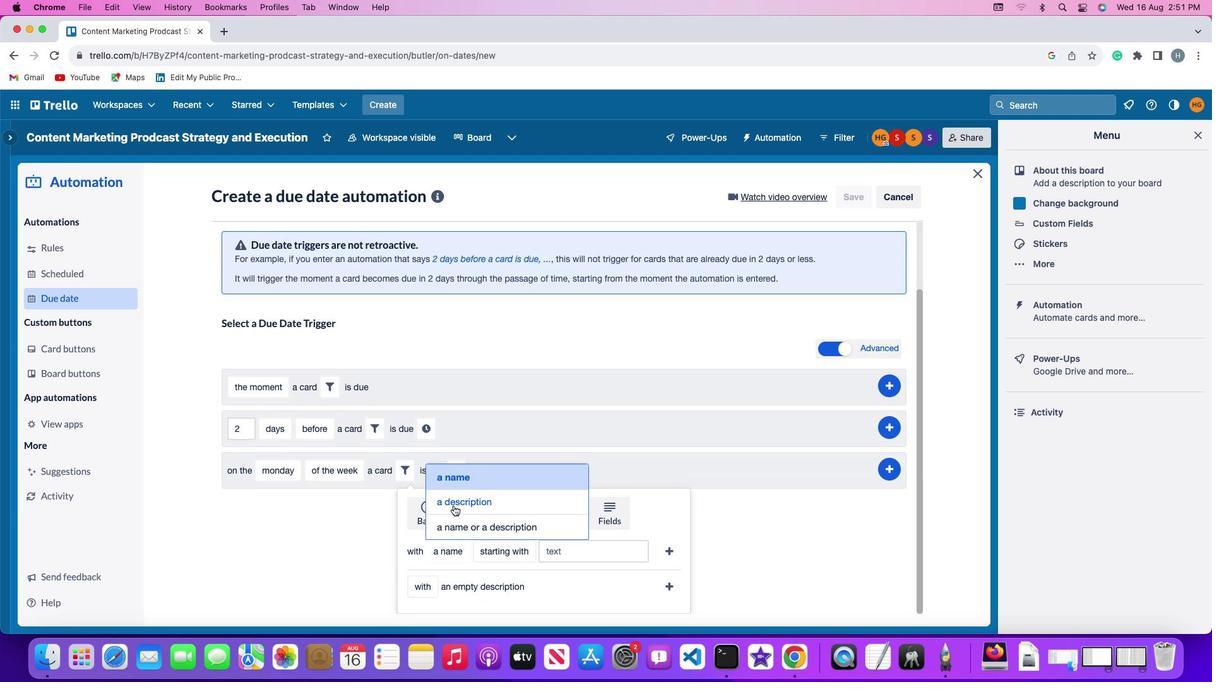 
Action: Mouse moved to (529, 570)
Screenshot: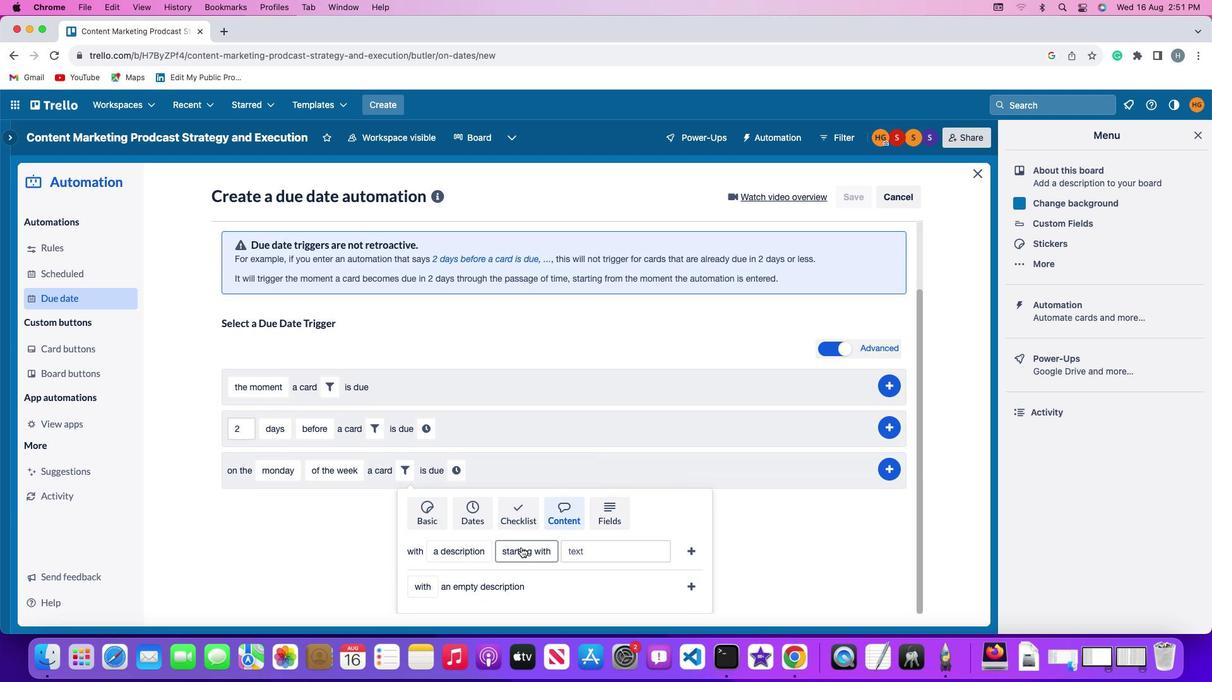 
Action: Mouse pressed left at (529, 570)
Screenshot: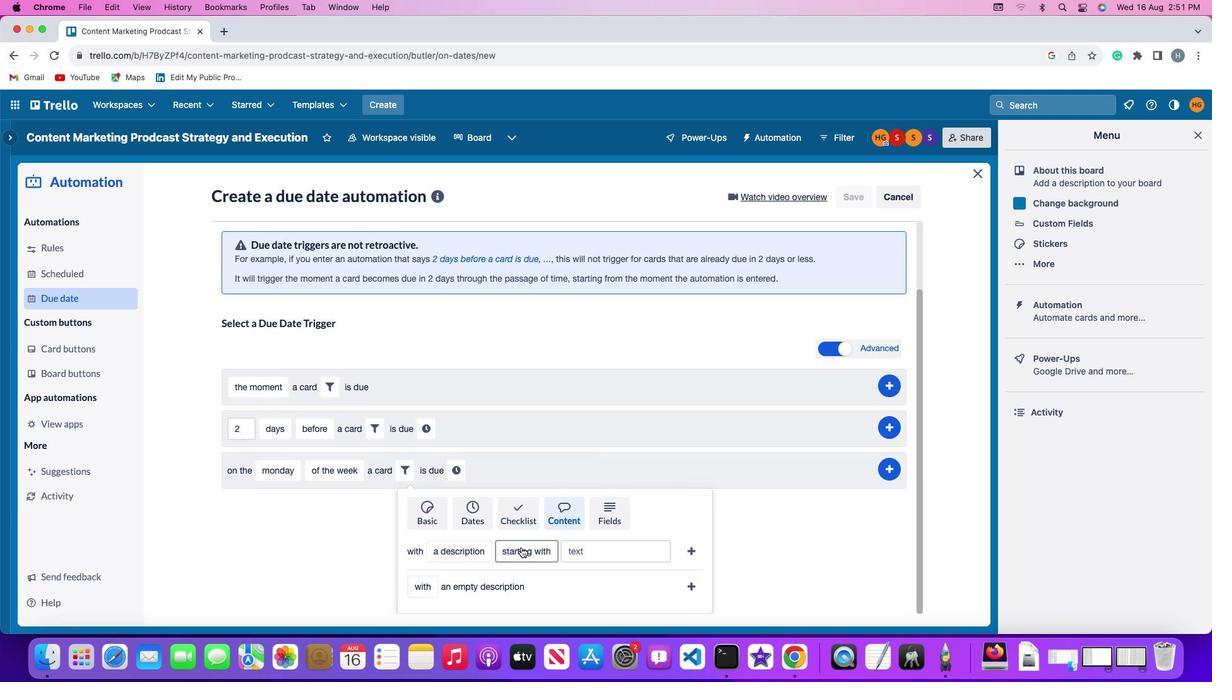 
Action: Mouse moved to (536, 546)
Screenshot: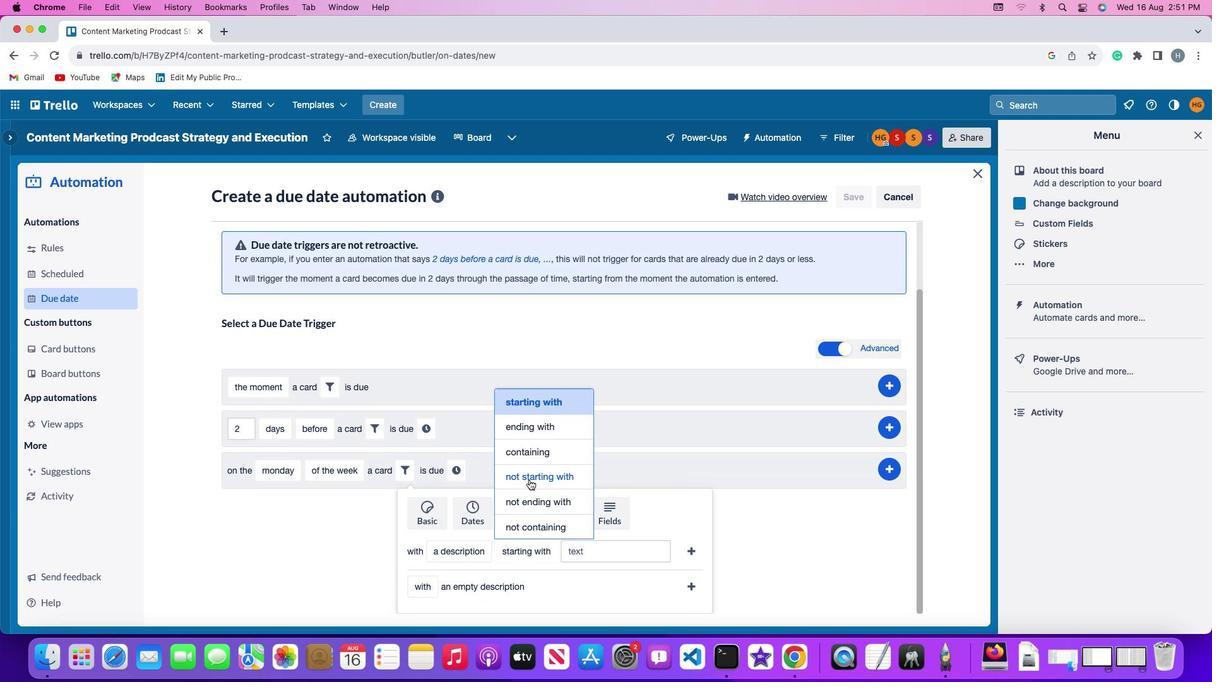 
Action: Mouse pressed left at (536, 546)
Screenshot: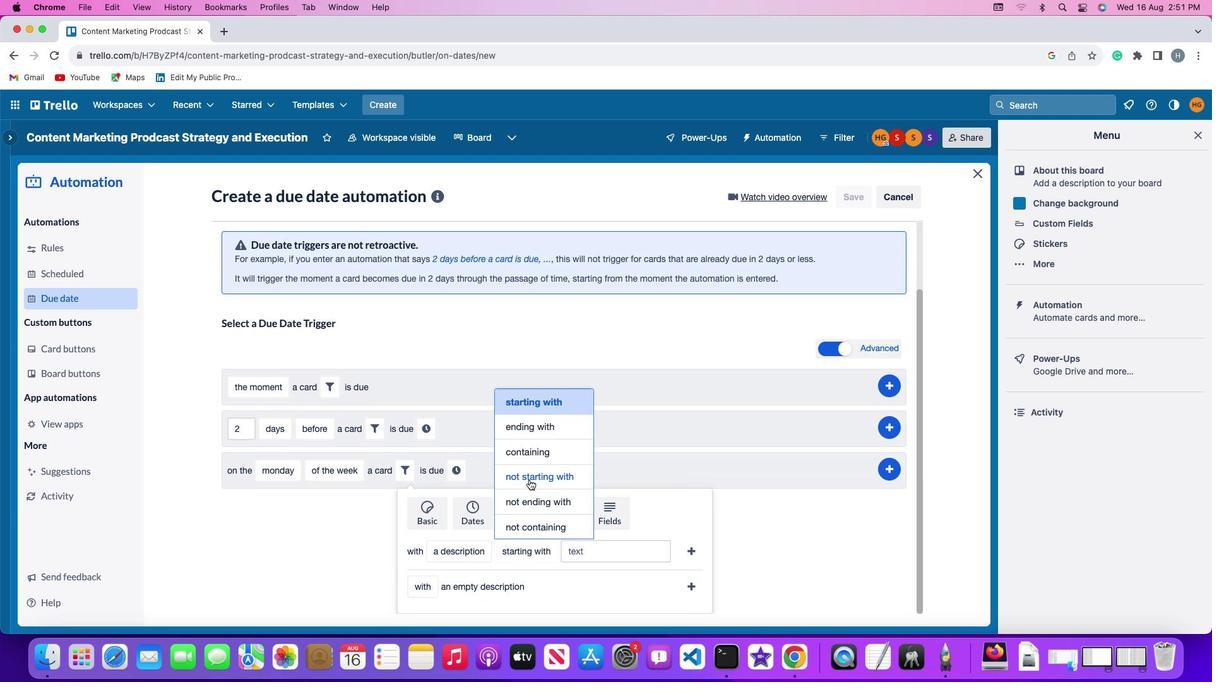 
Action: Mouse moved to (603, 569)
Screenshot: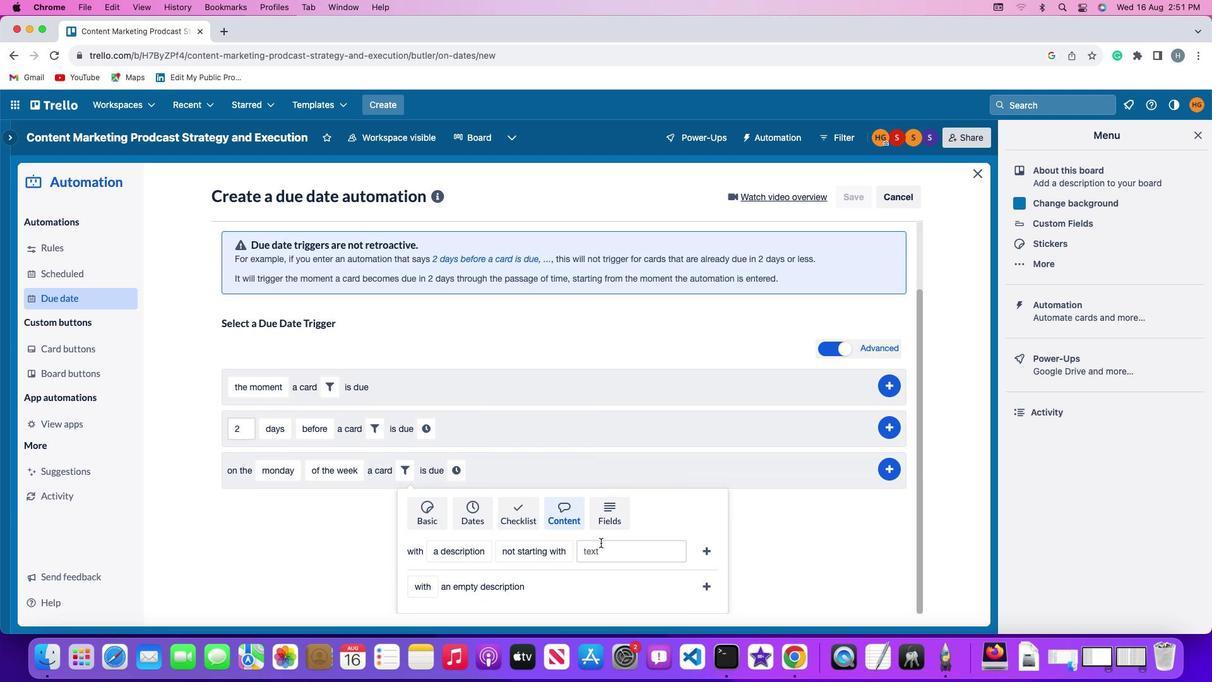 
Action: Mouse pressed left at (603, 569)
Screenshot: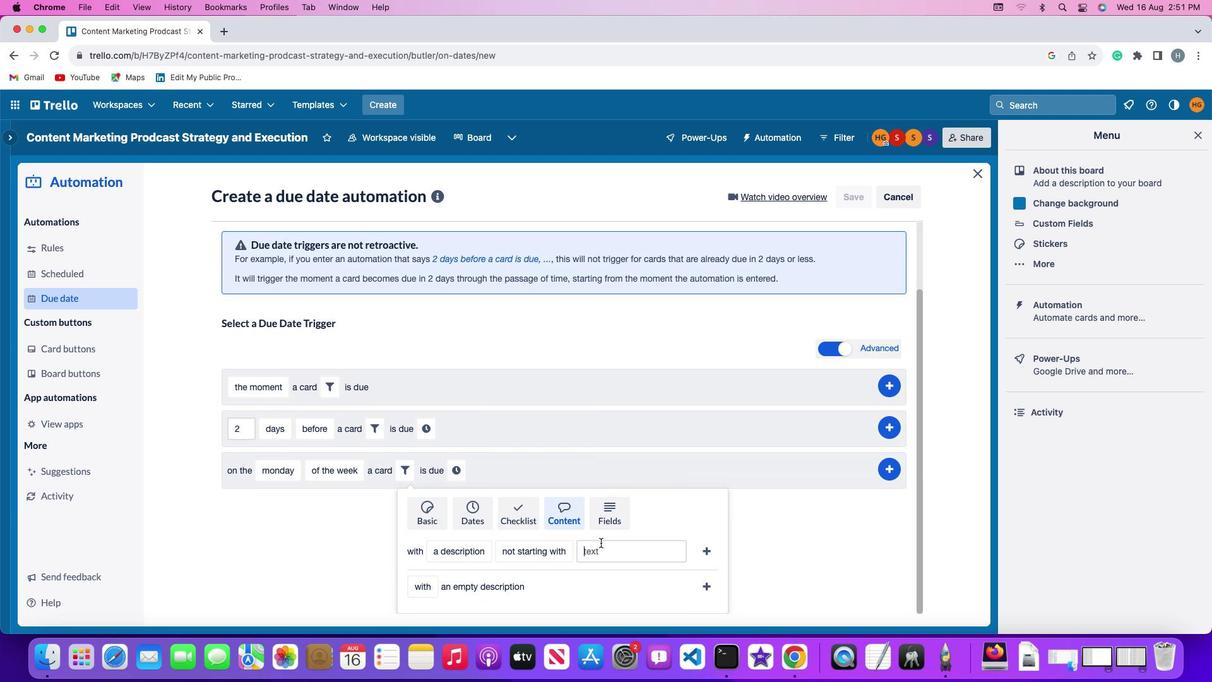 
Action: Mouse moved to (603, 569)
Screenshot: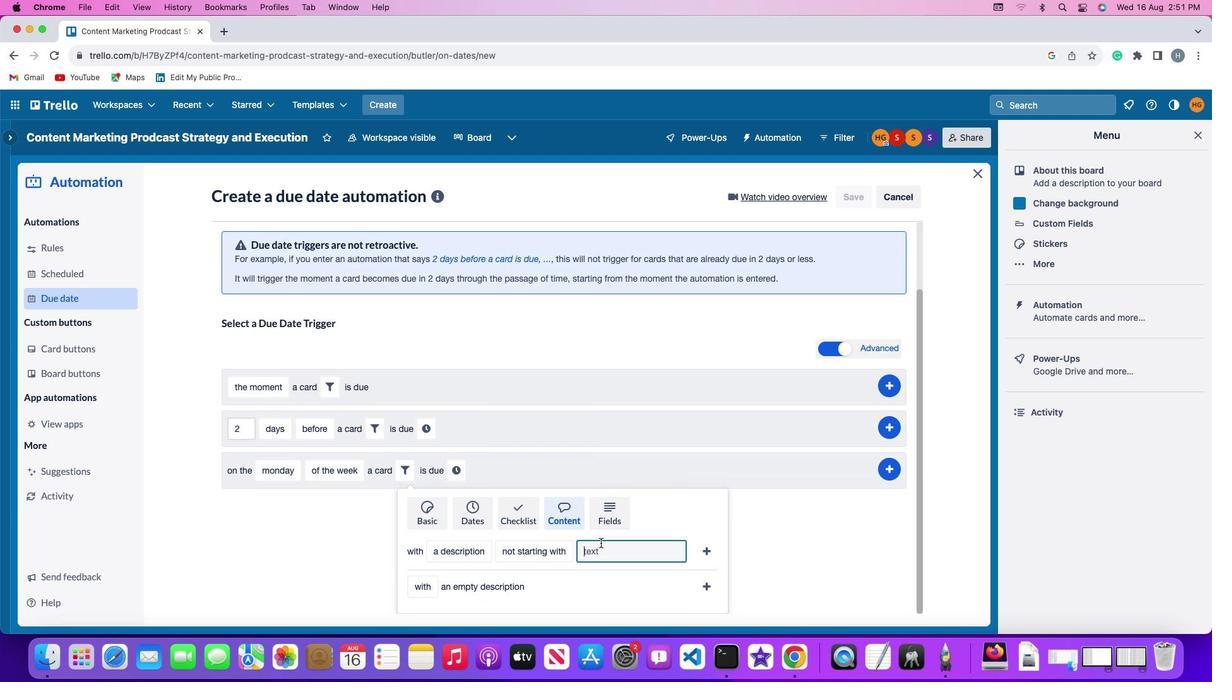 
Action: Key pressed 'r''e''s''u''m''e'
Screenshot: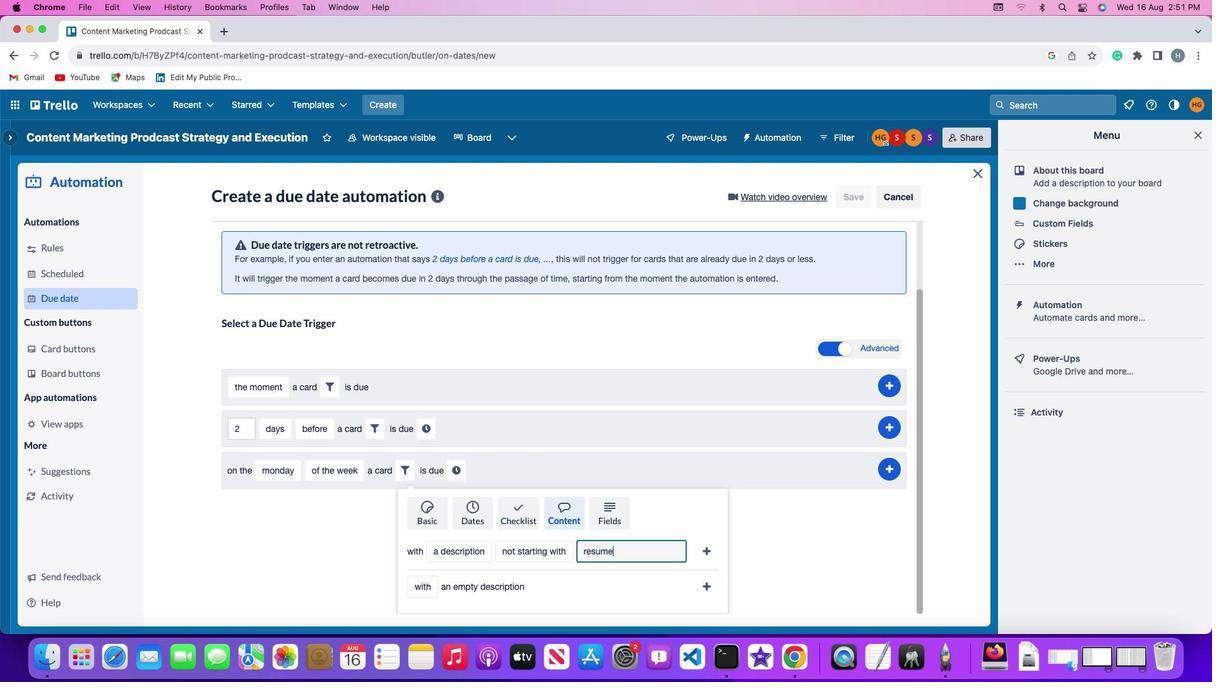 
Action: Mouse moved to (702, 569)
Screenshot: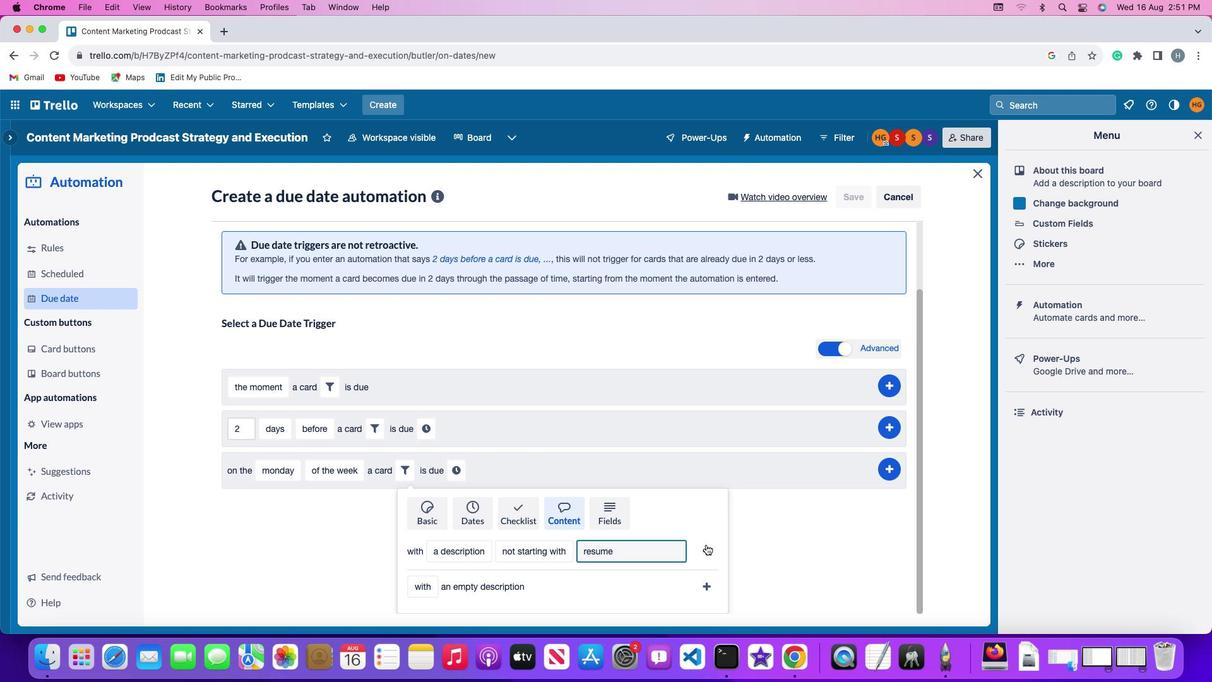 
Action: Mouse pressed left at (702, 569)
Screenshot: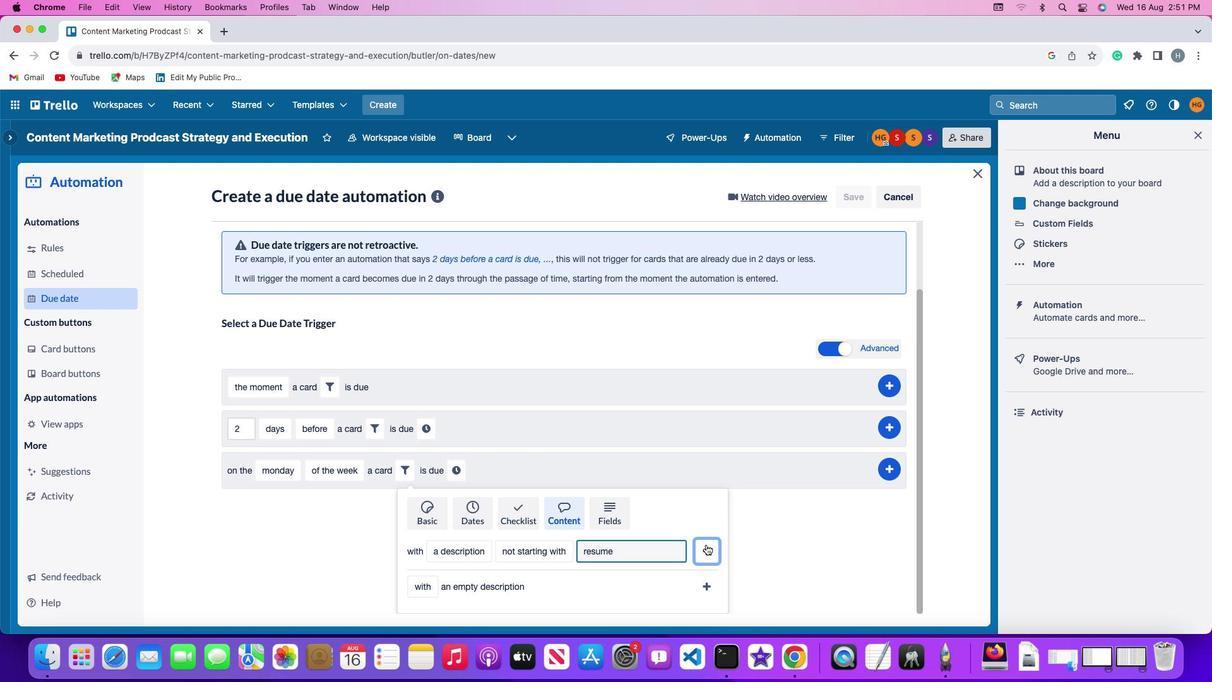 
Action: Mouse moved to (663, 571)
Screenshot: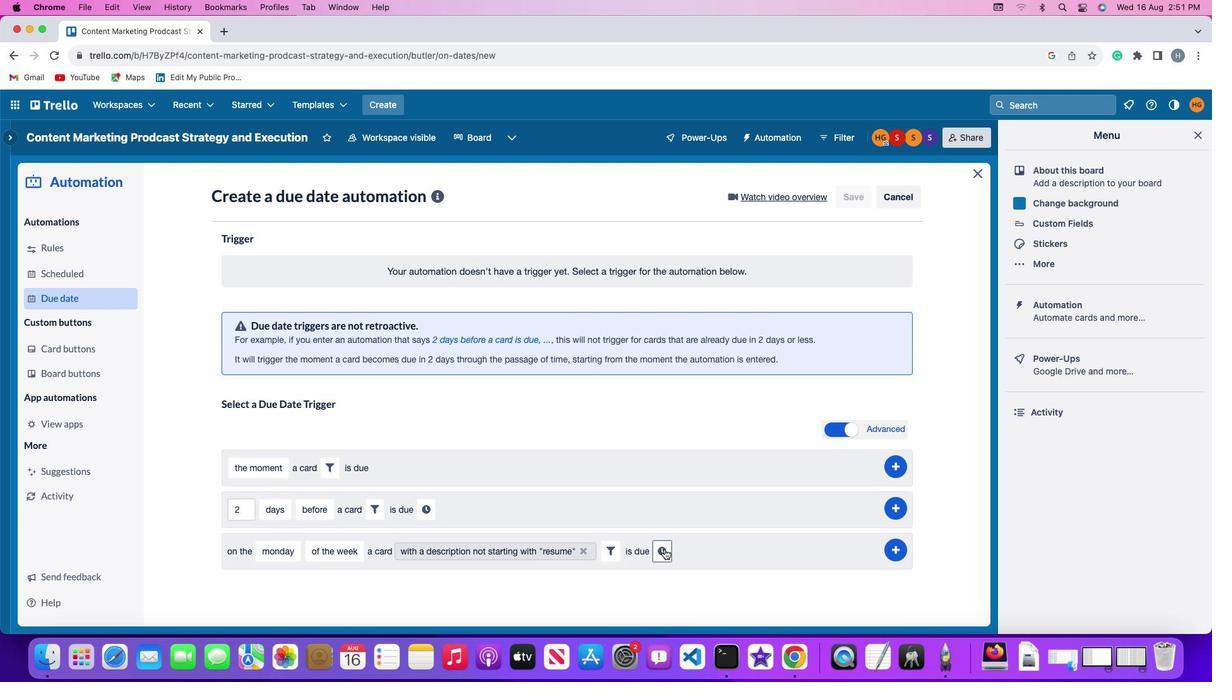 
Action: Mouse pressed left at (663, 571)
Screenshot: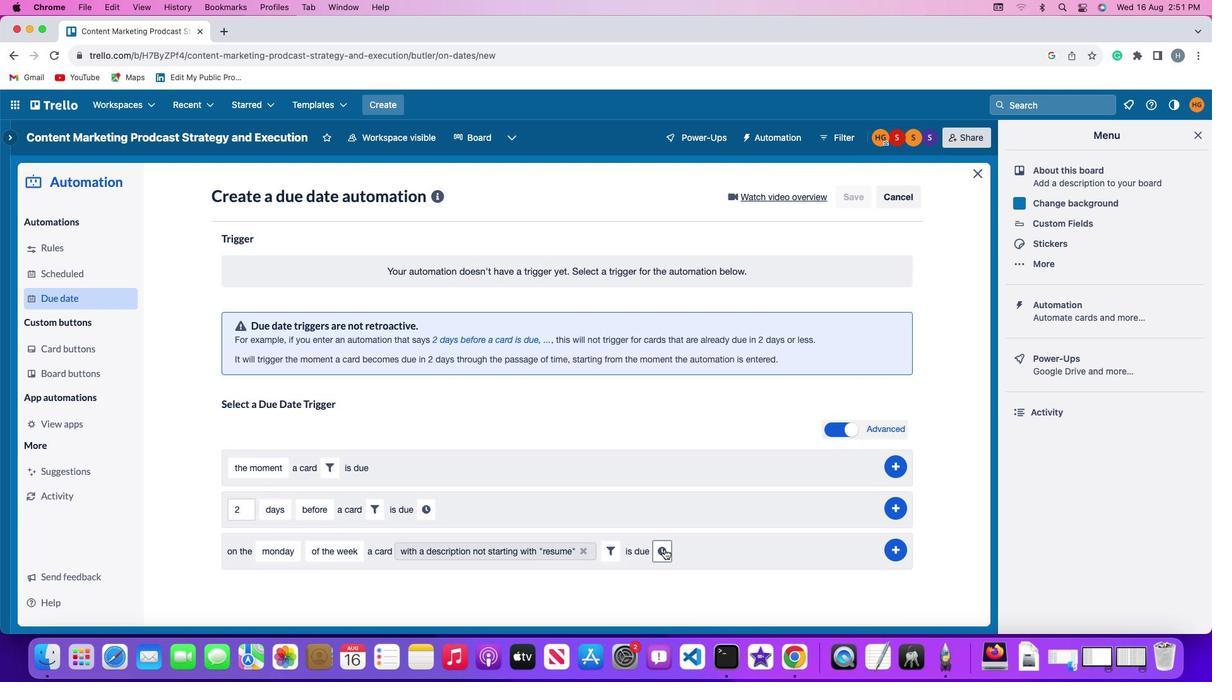 
Action: Mouse moved to (689, 572)
Screenshot: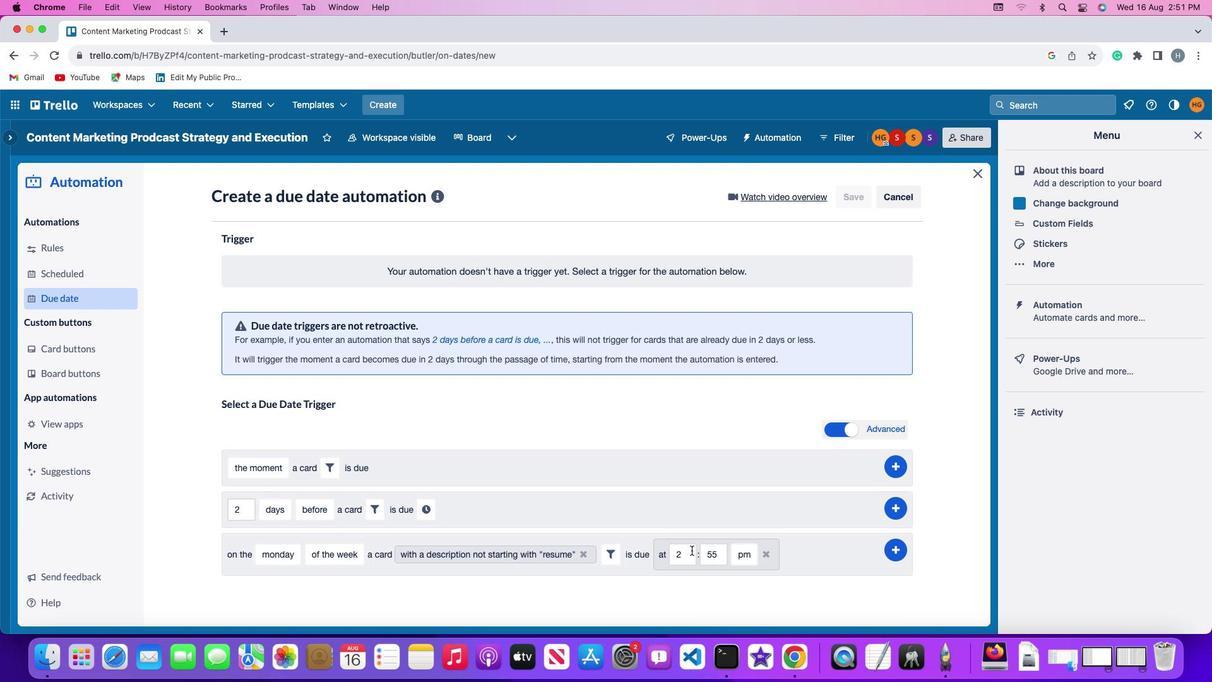 
Action: Mouse pressed left at (689, 572)
Screenshot: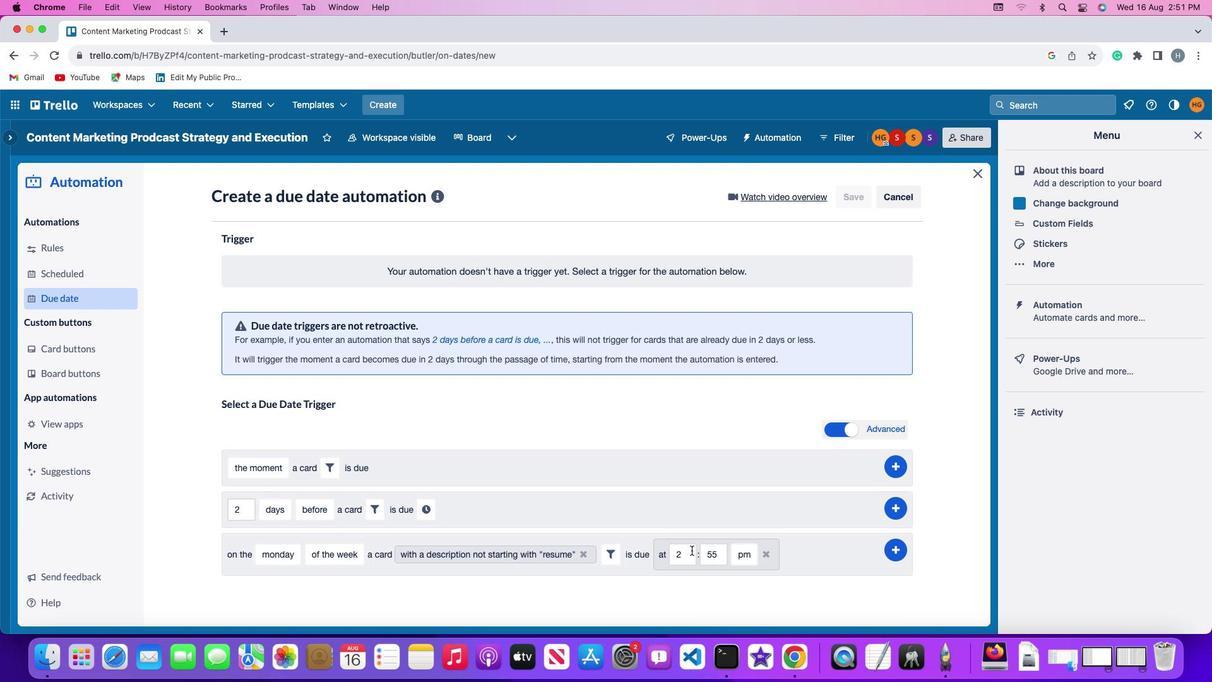 
Action: Key pressed Key.backspace'1''1'
Screenshot: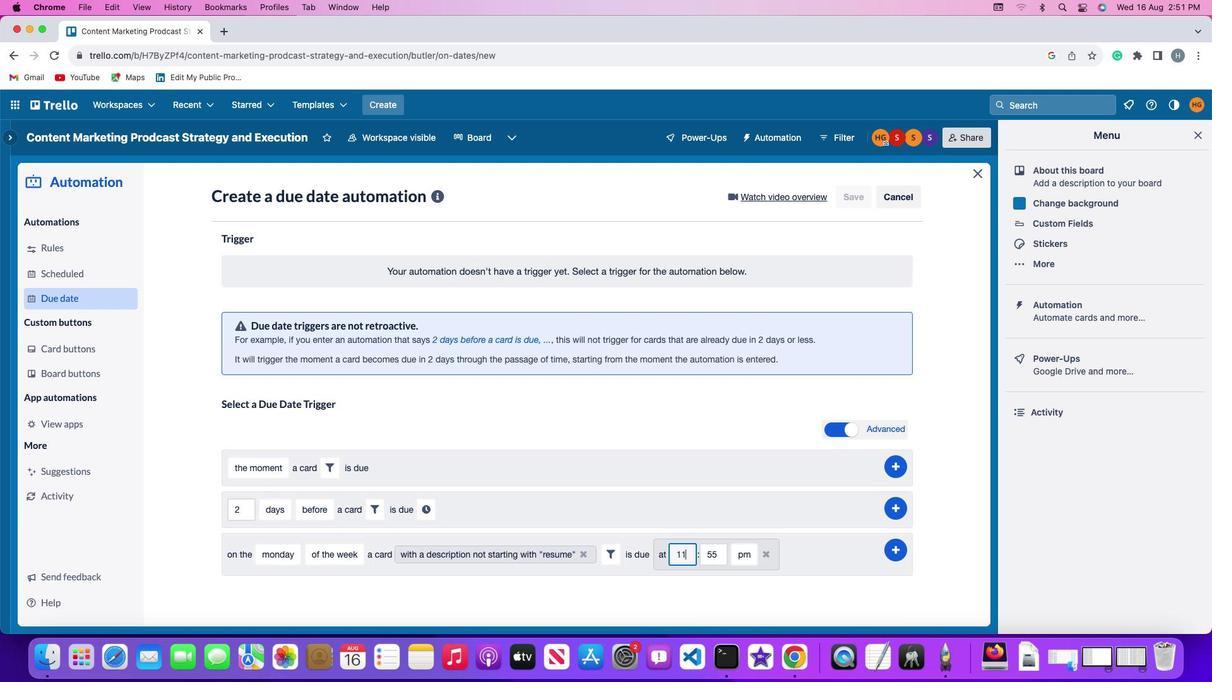 
Action: Mouse moved to (715, 572)
Screenshot: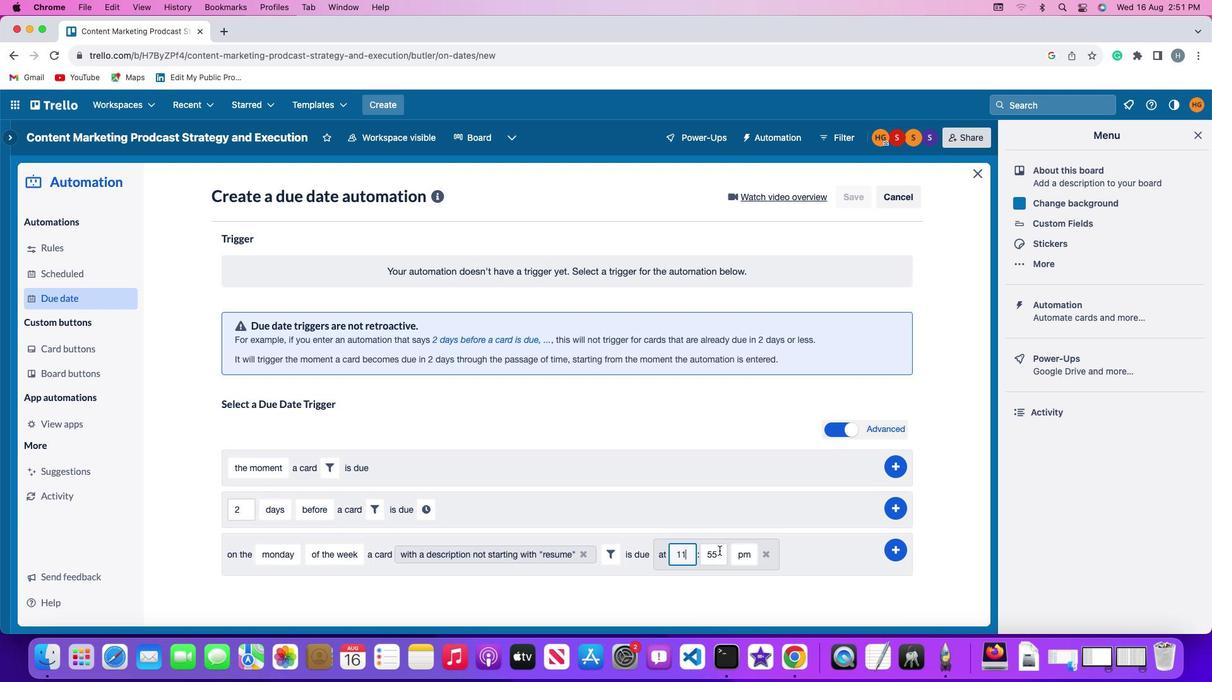 
Action: Mouse pressed left at (715, 572)
Screenshot: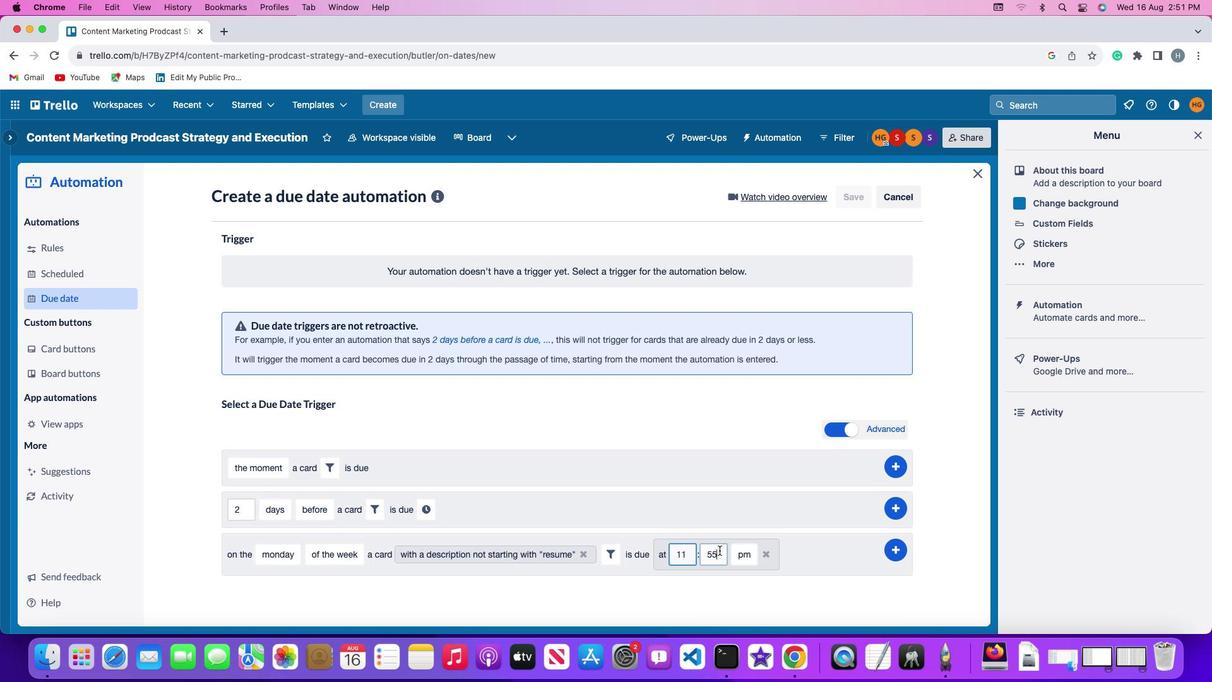 
Action: Key pressed Key.backspaceKey.backspace'0''0'
Screenshot: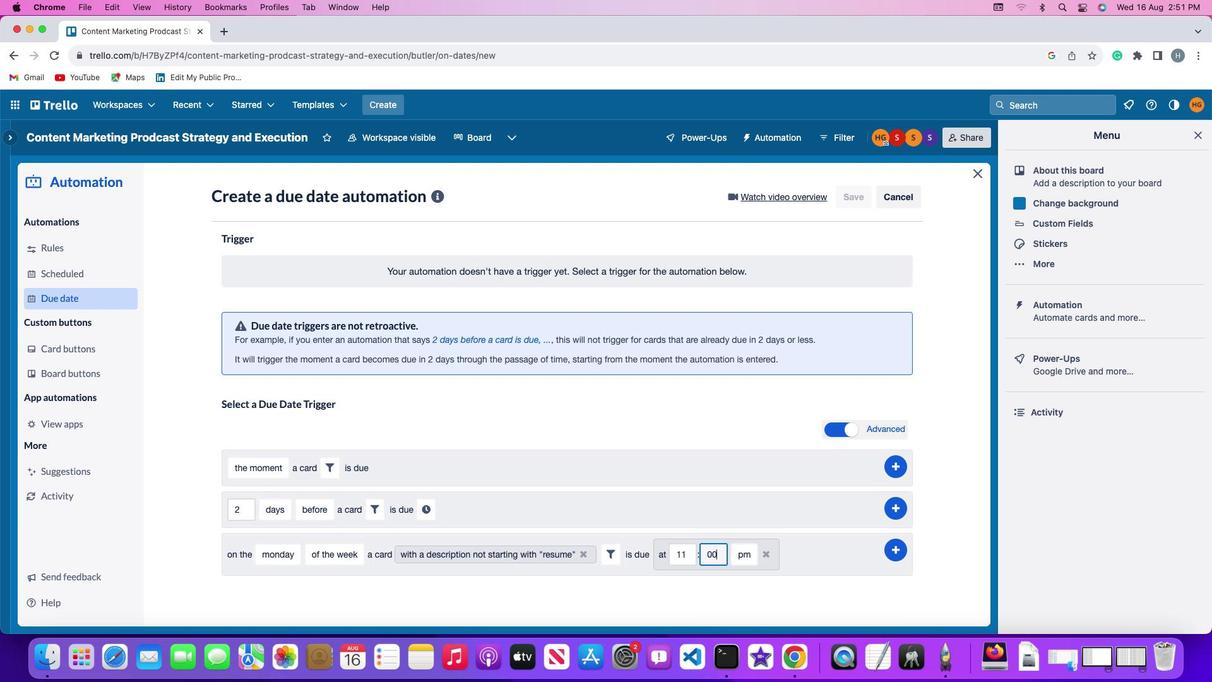 
Action: Mouse moved to (742, 572)
Screenshot: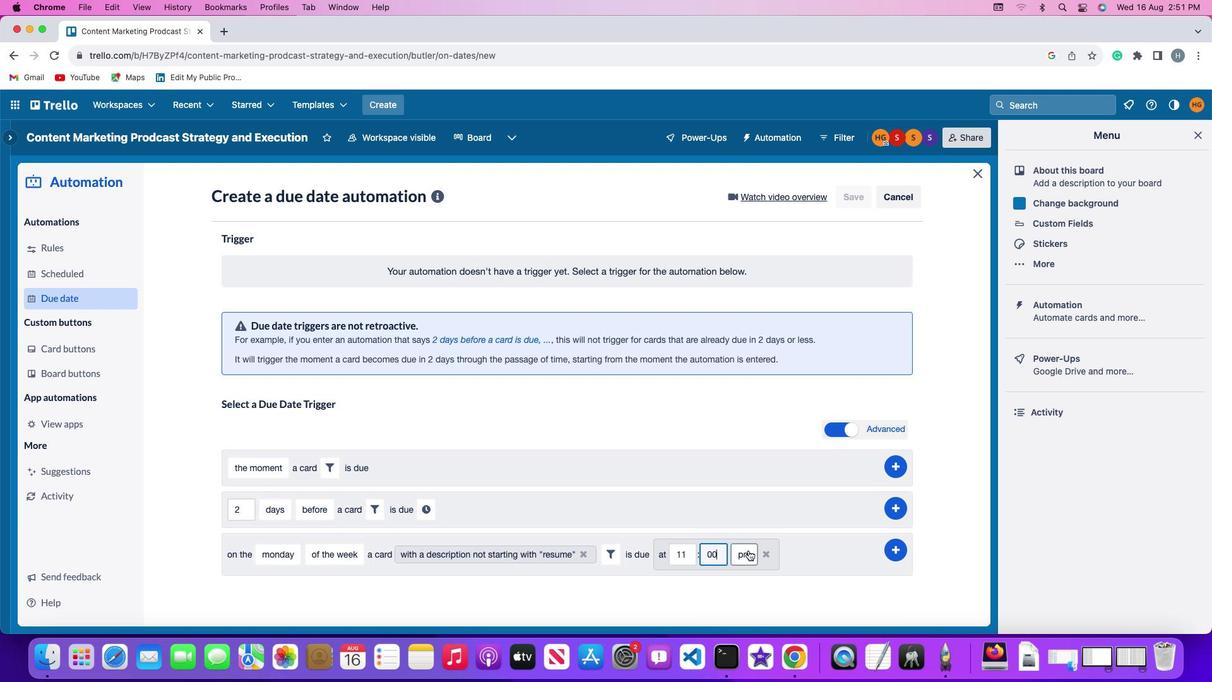 
Action: Mouse pressed left at (742, 572)
Screenshot: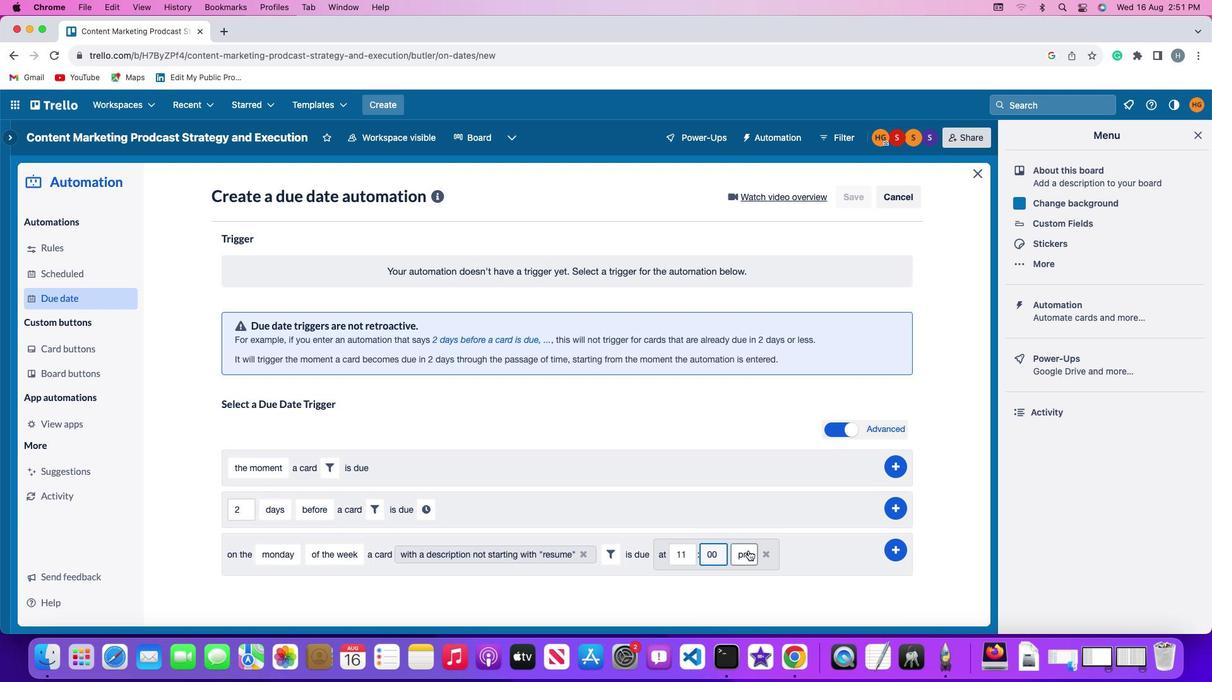 
Action: Mouse moved to (738, 580)
Screenshot: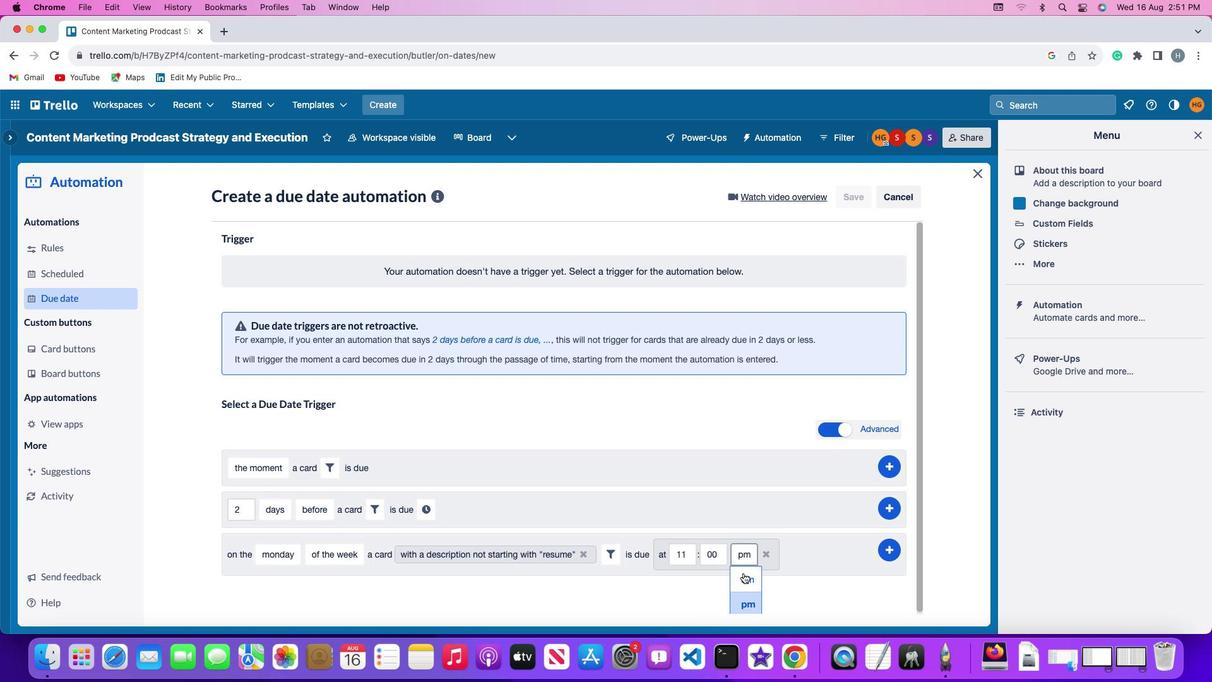 
Action: Mouse pressed left at (738, 580)
Screenshot: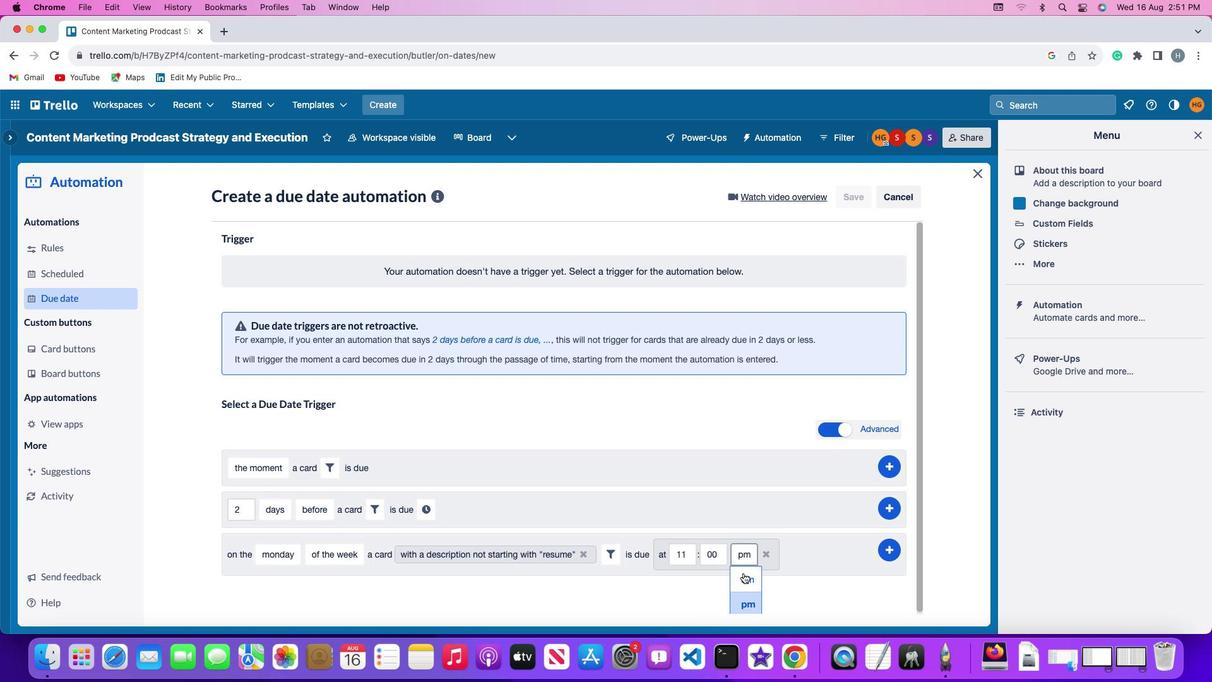 
Action: Mouse moved to (879, 570)
Screenshot: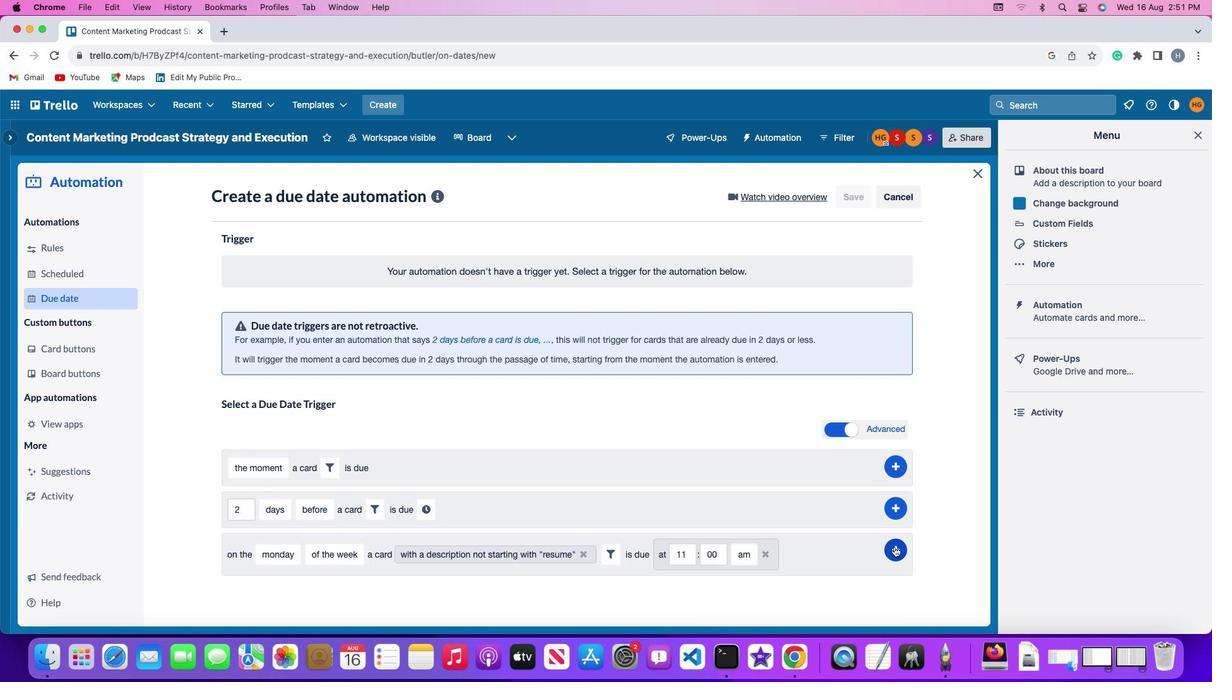
Action: Mouse pressed left at (879, 570)
Screenshot: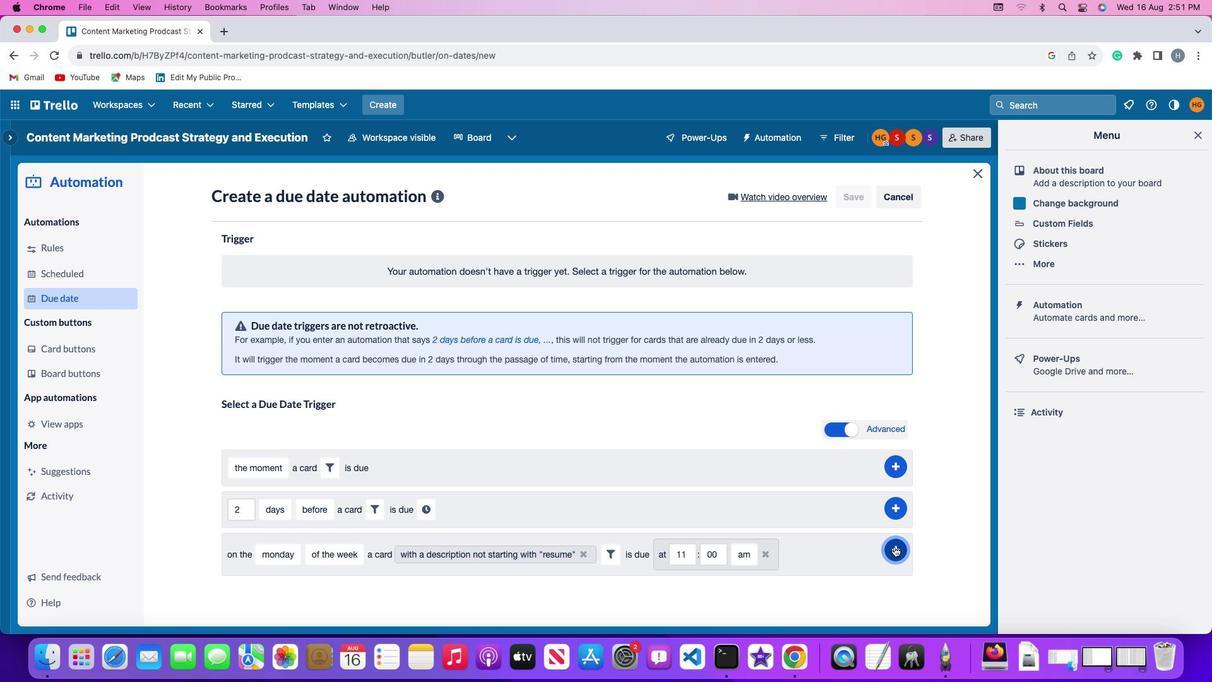 
Action: Mouse moved to (929, 539)
Screenshot: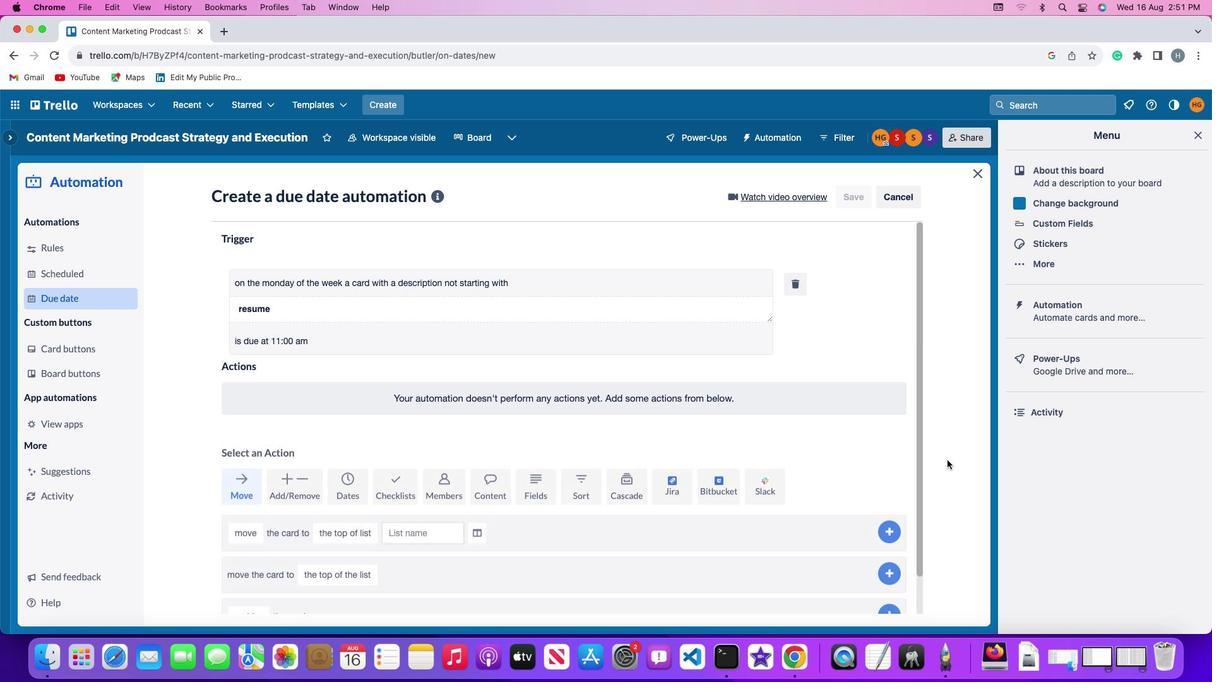 
